 Task: Add an event with the title Second Project Stakeholder Update Meeting, date '2024/04/05', time 8:00 AM to 10:00 AMand add a description: Teams will need to manage their time effectively to complete the scavenger hunt within the given timeframe. This encourages prioritization, decision-making, and efficient allocation of resources to maximize their chances of success., put the event into Orange category . Add location for the event as: Phuket, Thailand, logged in from the account softage.8@softage.netand send the event invitation to softage.6@softage.net and softage.7@softage.net. Set a reminder for the event 84 week before
Action: Mouse moved to (107, 165)
Screenshot: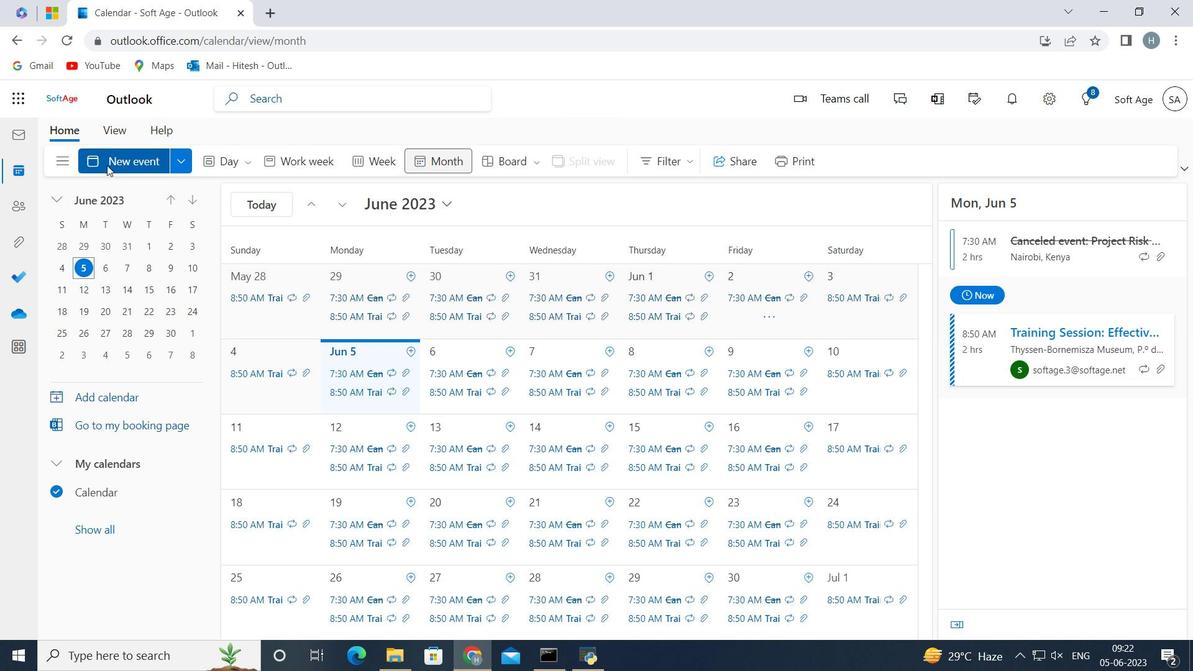 
Action: Mouse pressed left at (107, 165)
Screenshot: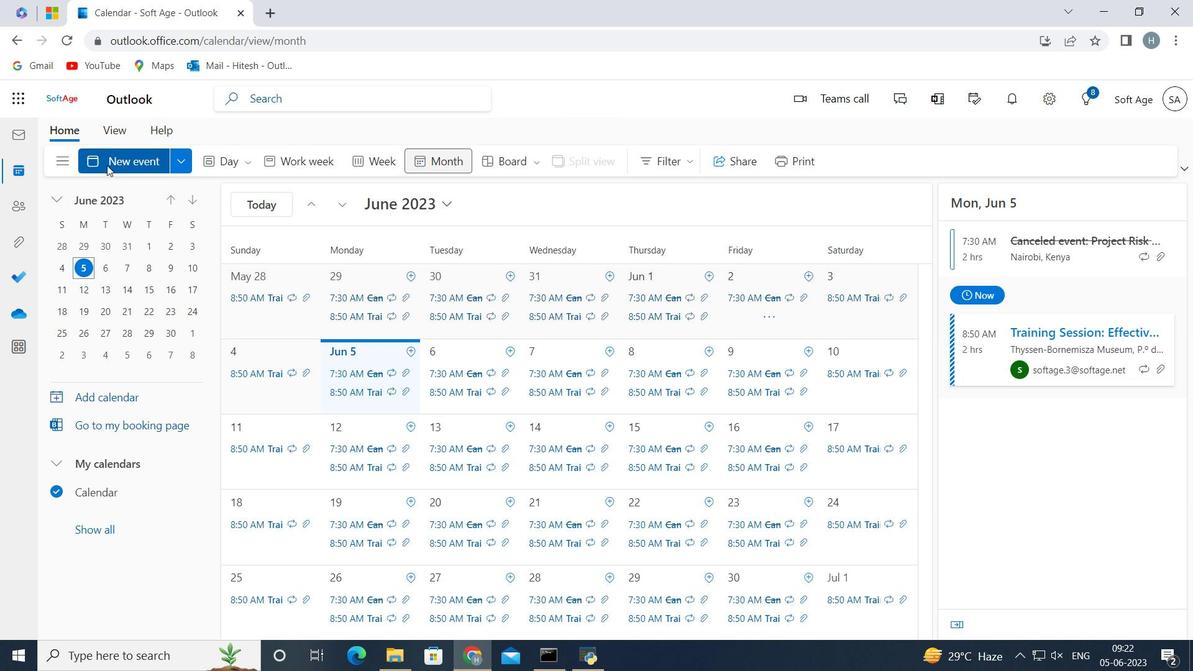
Action: Mouse moved to (277, 261)
Screenshot: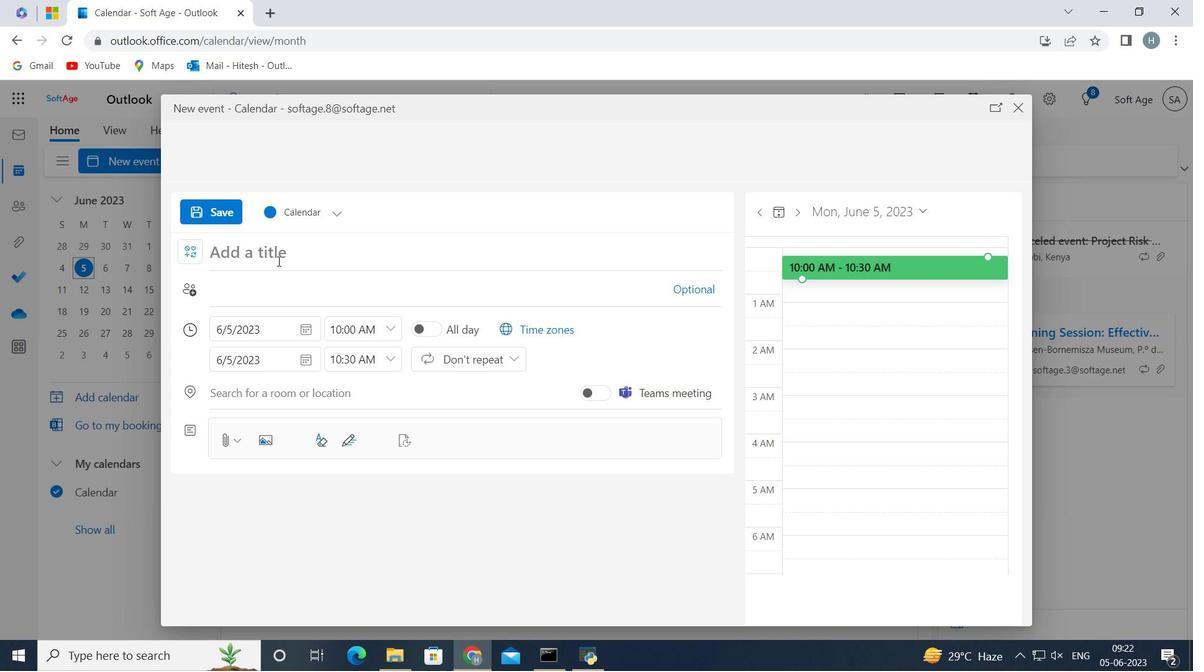 
Action: Mouse pressed left at (277, 261)
Screenshot: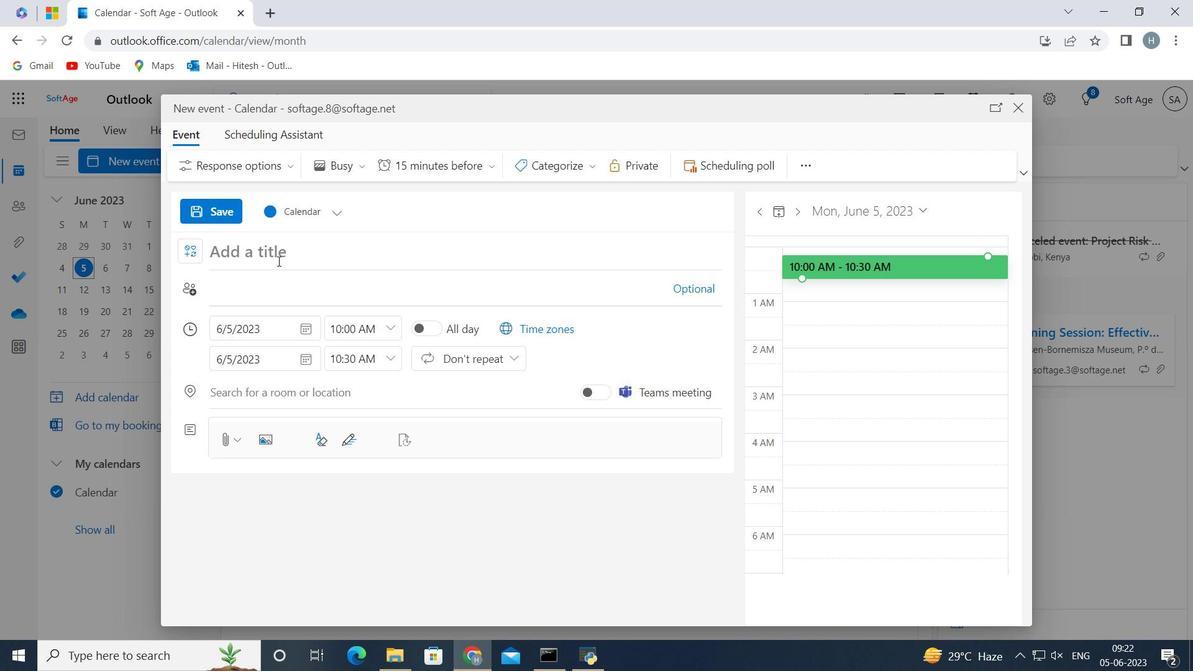 
Action: Key pressed <Key.shift><Key.shift>Second<Key.space><Key.shift>Project<Key.space><Key.shift>Ske<Key.backspace><Key.backspace>takeholder<Key.space><Key.shift>Update<Key.space><Key.shift>Meeting<Key.space>
Screenshot: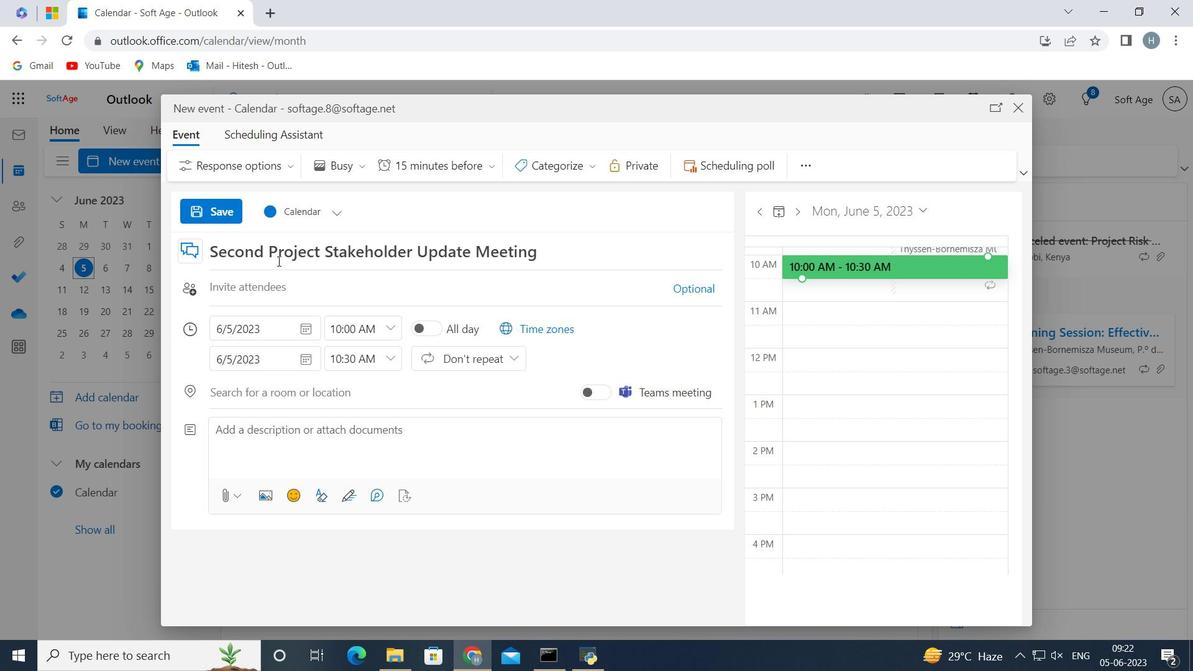 
Action: Mouse moved to (306, 326)
Screenshot: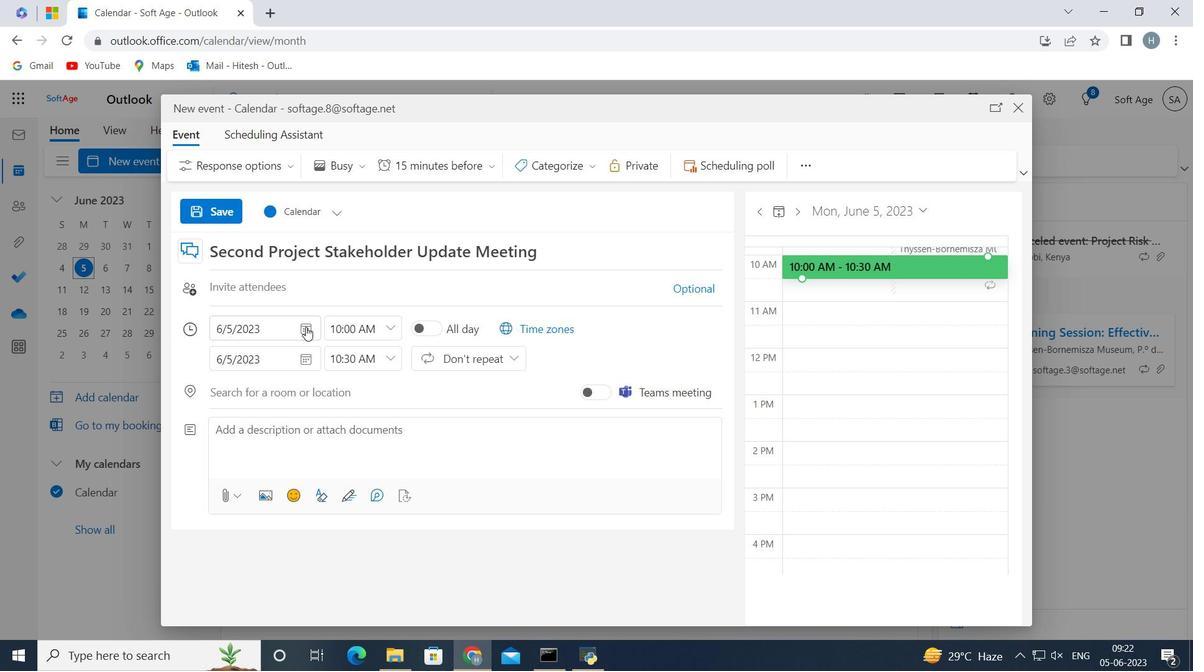 
Action: Mouse pressed left at (306, 326)
Screenshot: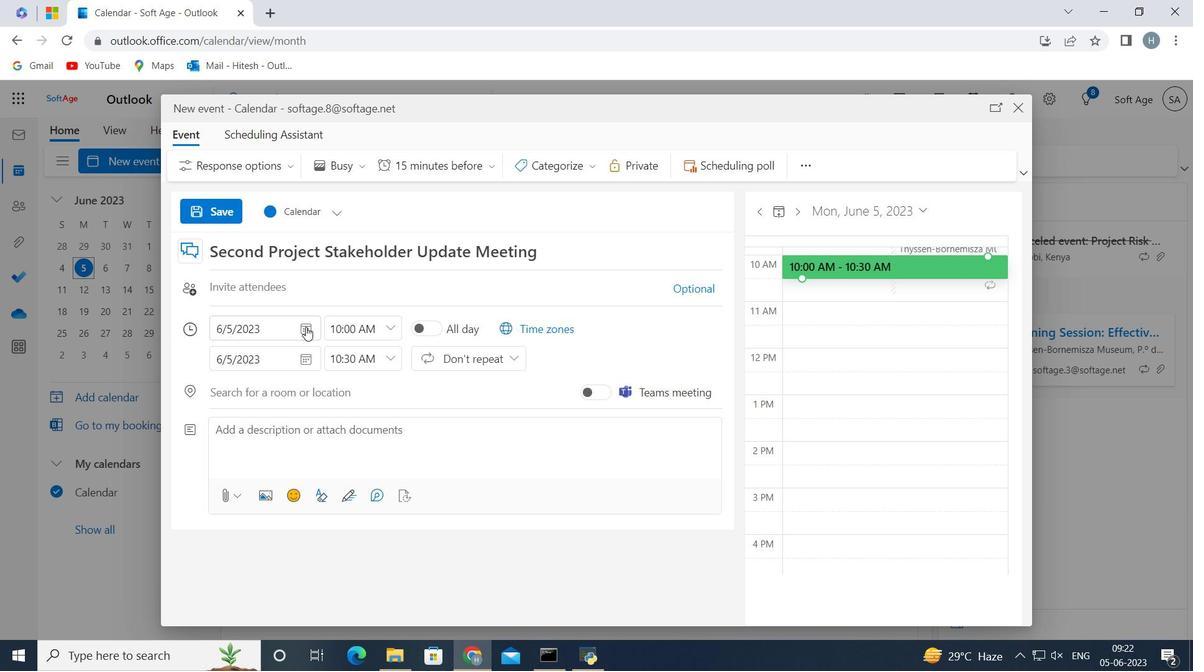 
Action: Mouse moved to (272, 349)
Screenshot: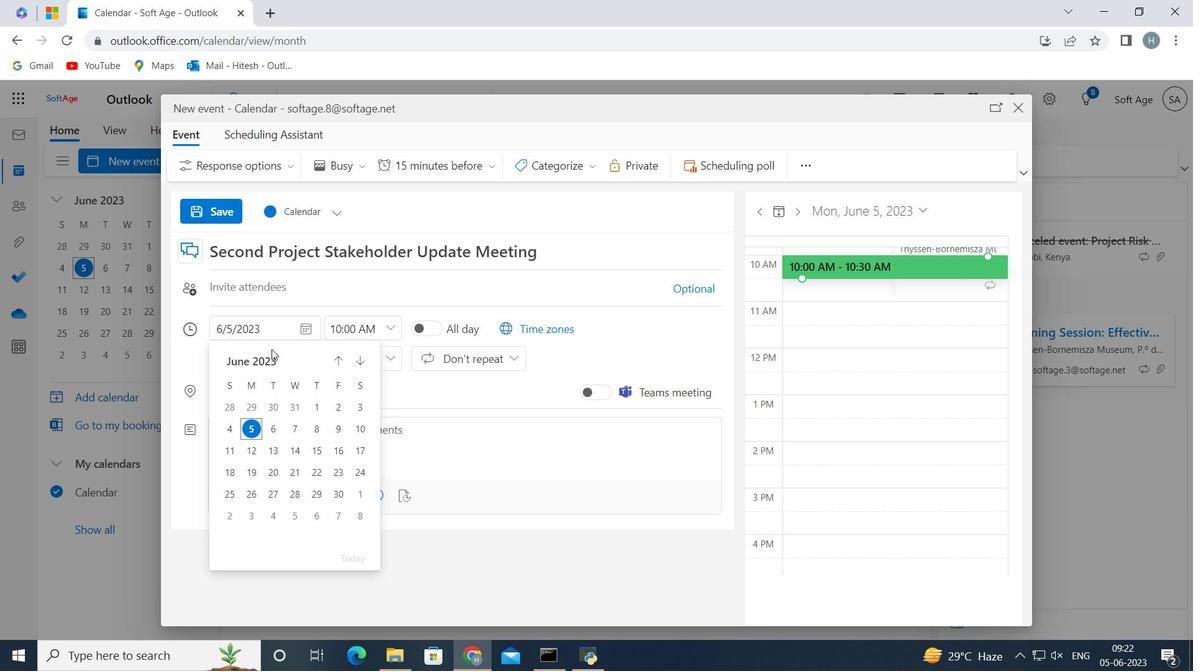 
Action: Mouse pressed left at (272, 349)
Screenshot: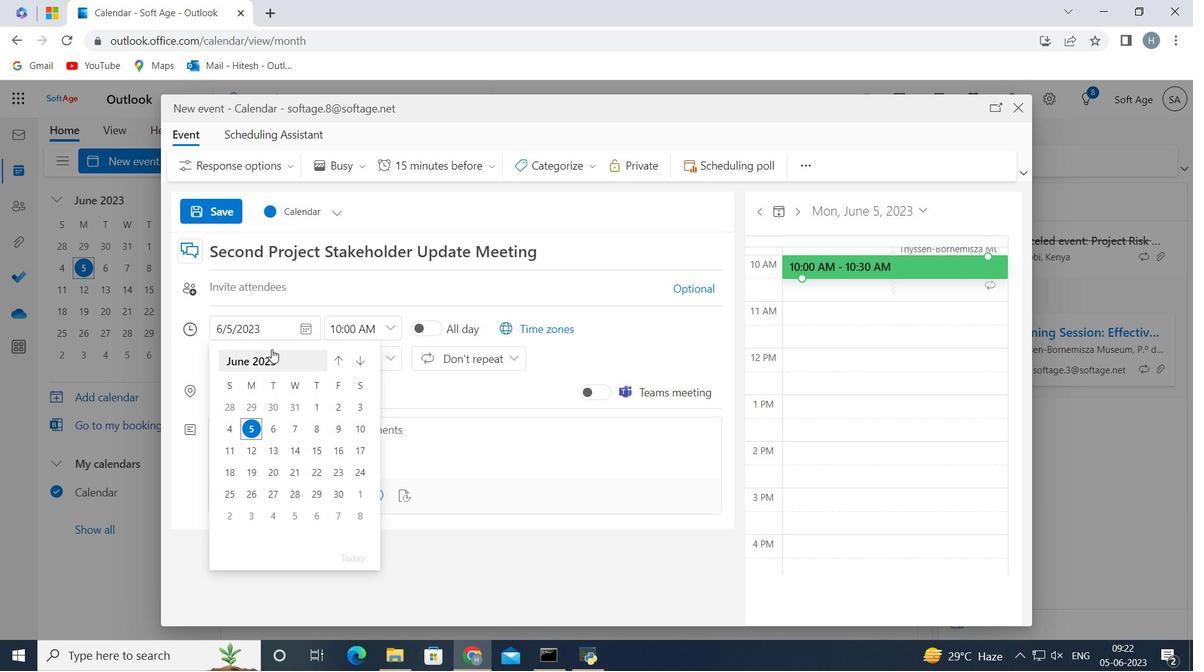 
Action: Mouse moved to (274, 360)
Screenshot: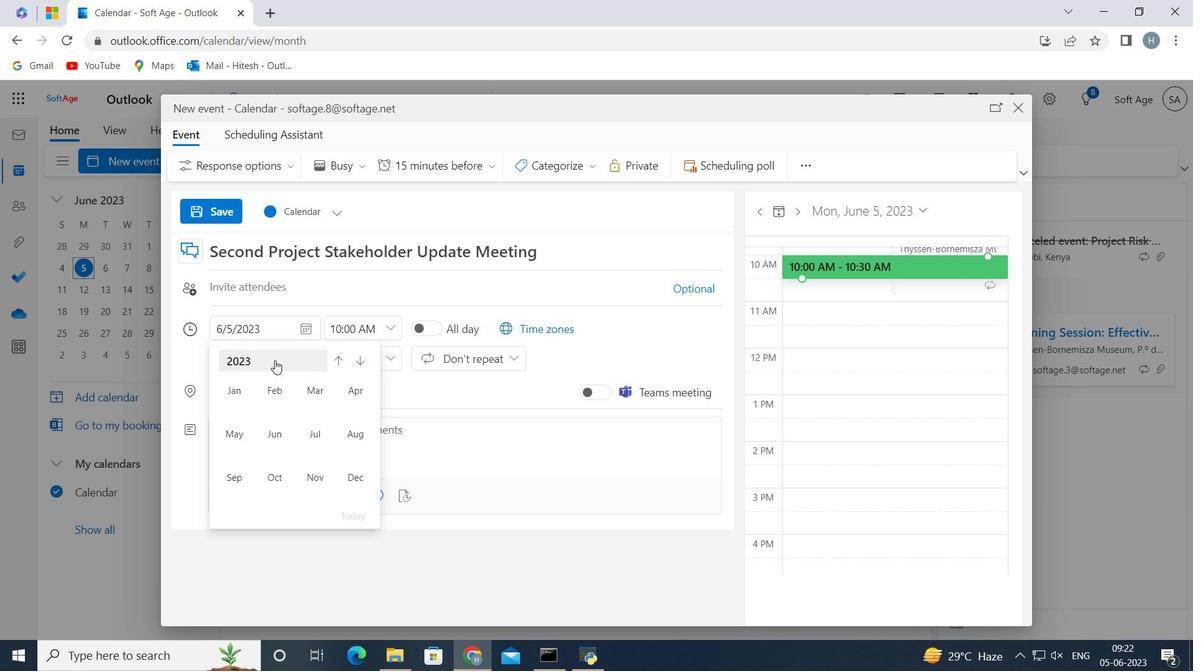 
Action: Mouse pressed left at (274, 360)
Screenshot: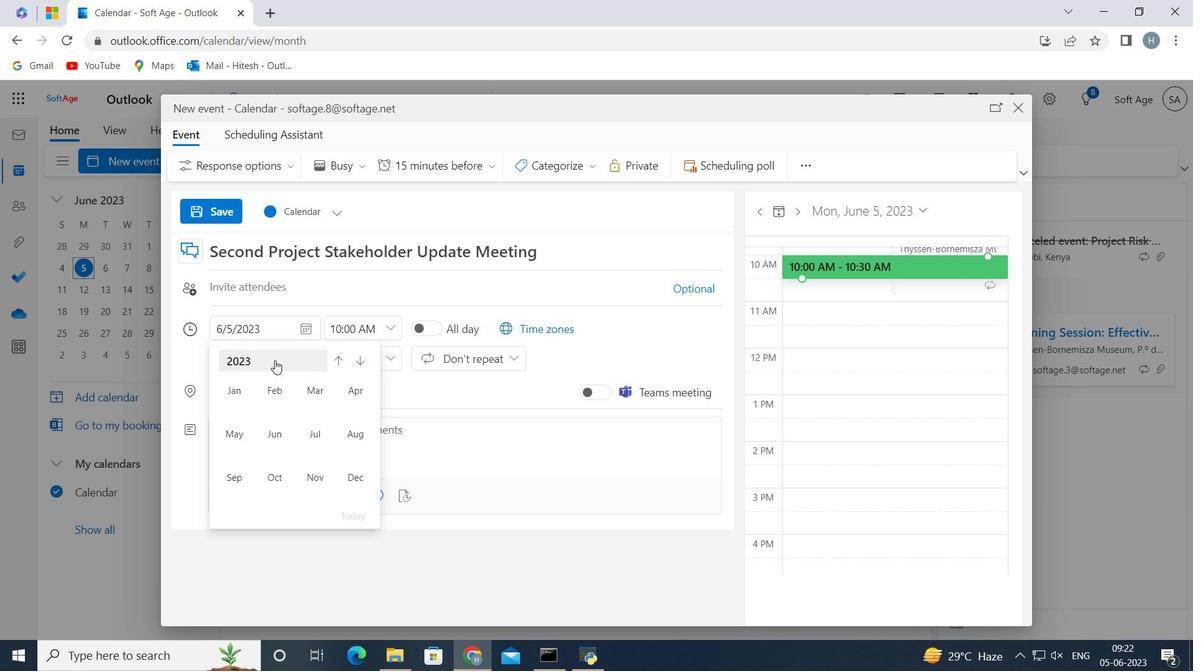 
Action: Mouse moved to (234, 431)
Screenshot: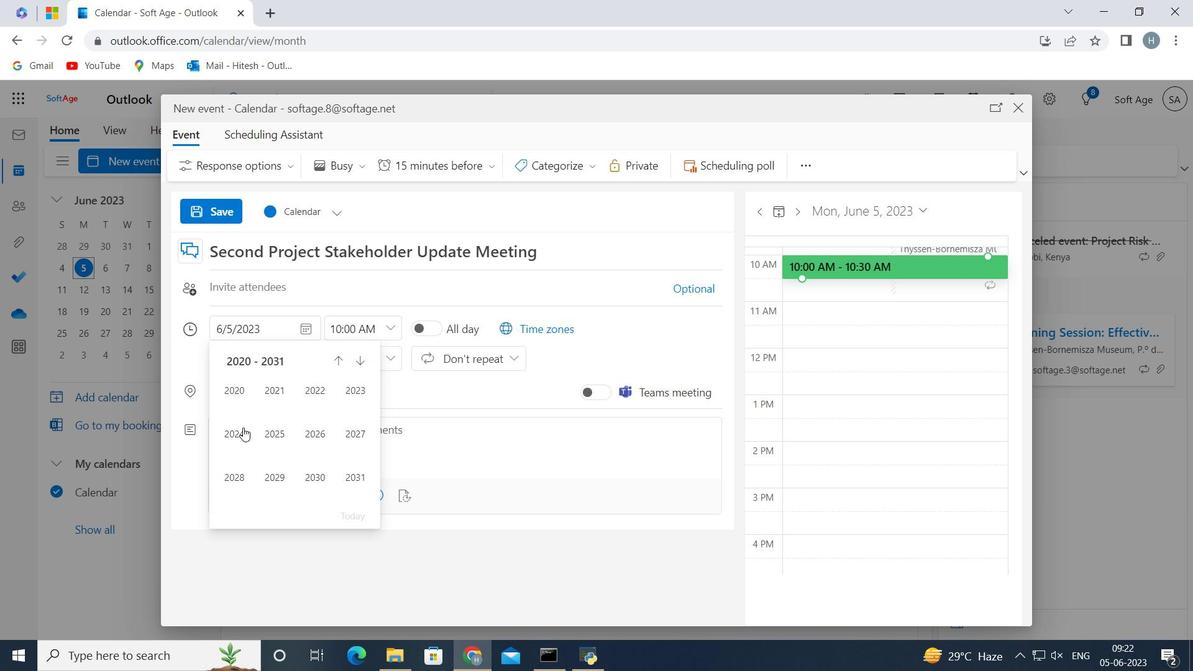 
Action: Mouse pressed left at (234, 431)
Screenshot: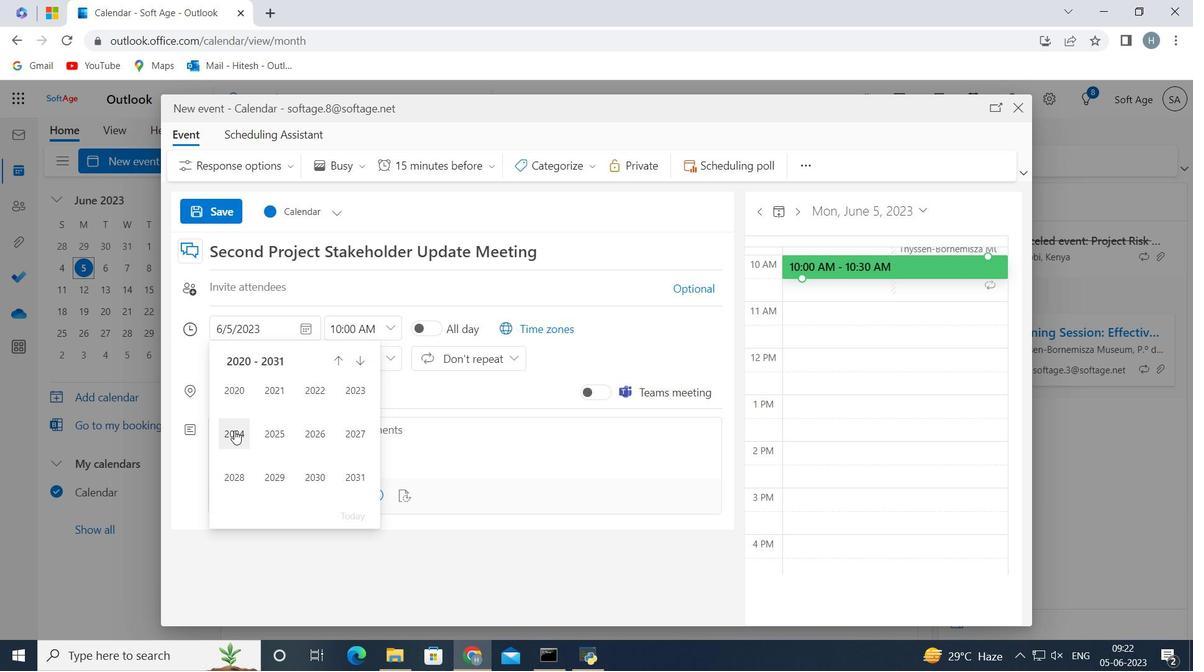 
Action: Mouse moved to (358, 393)
Screenshot: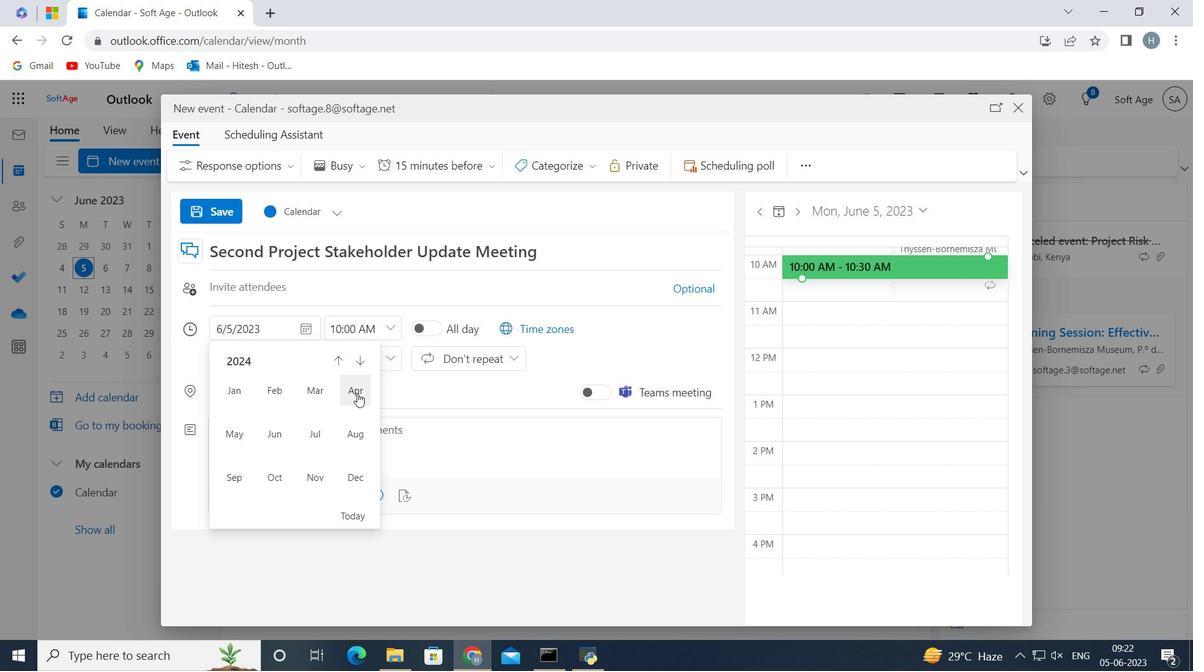 
Action: Mouse pressed left at (358, 393)
Screenshot: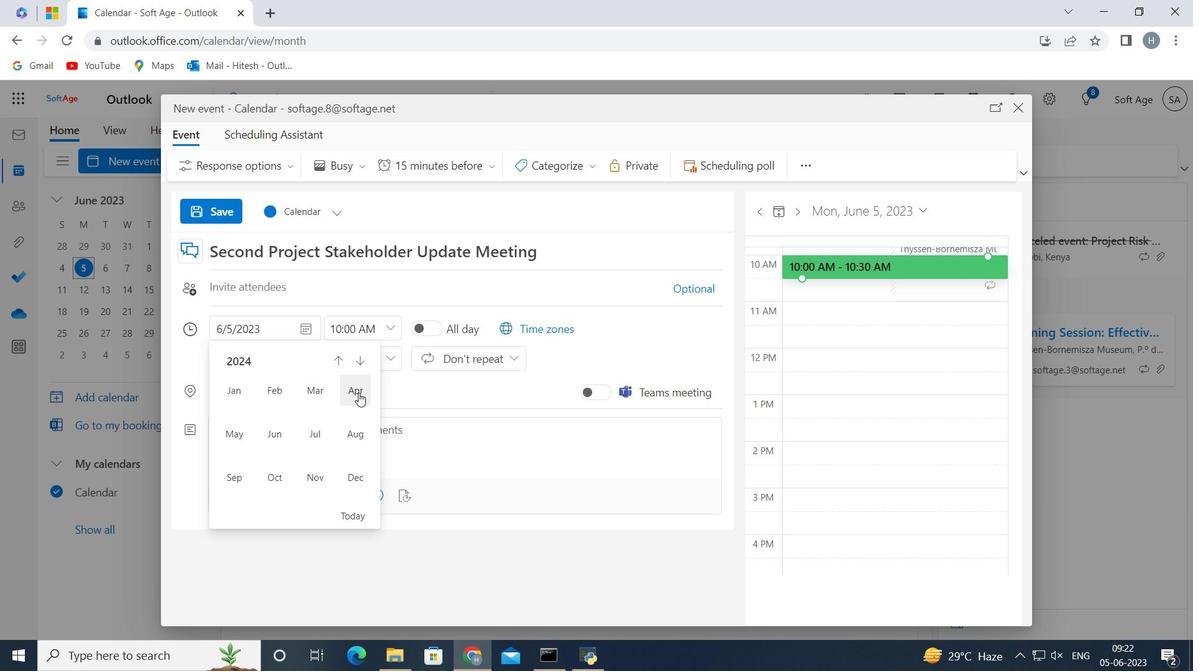 
Action: Mouse moved to (334, 411)
Screenshot: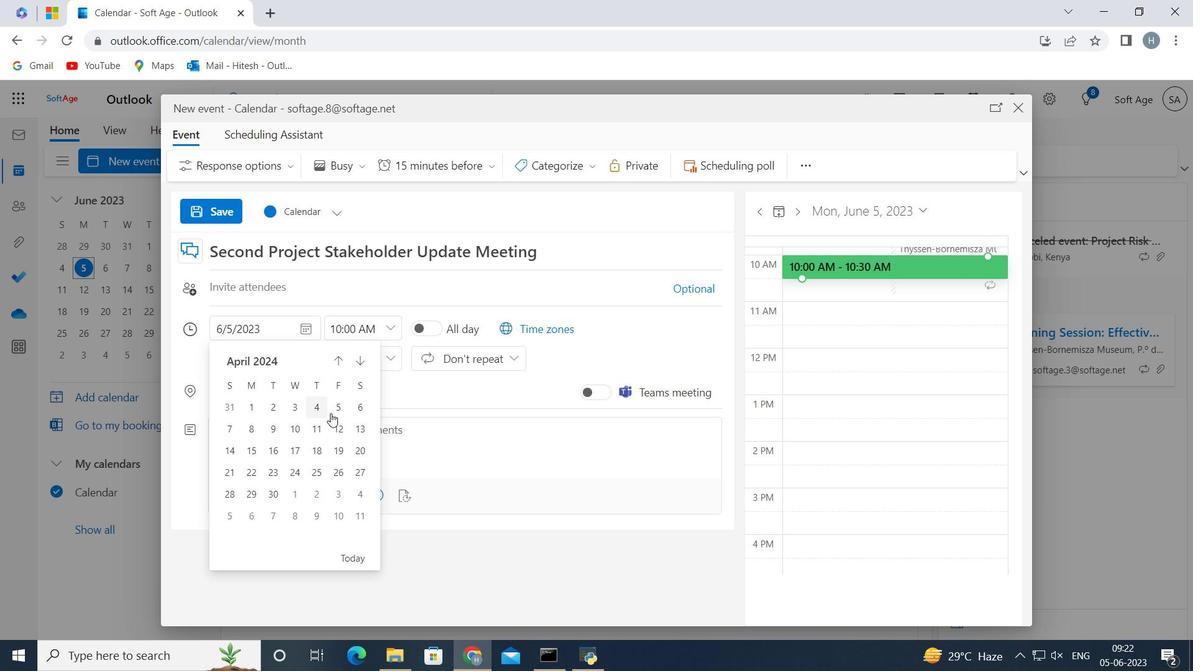 
Action: Mouse pressed left at (334, 411)
Screenshot: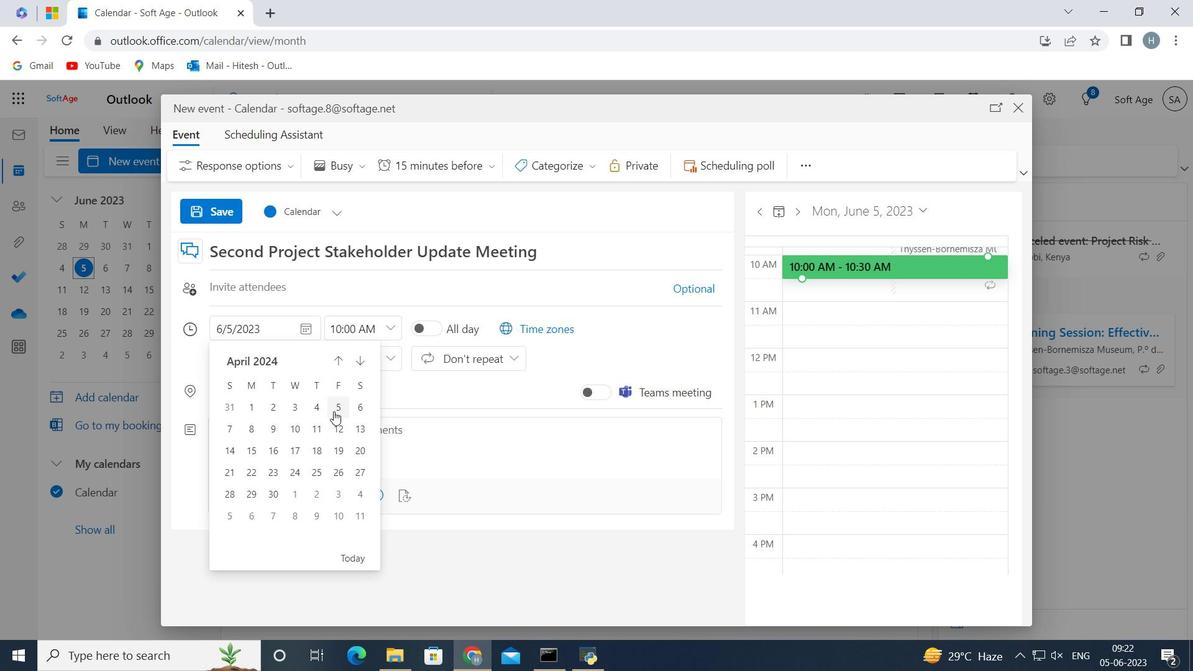 
Action: Mouse moved to (398, 329)
Screenshot: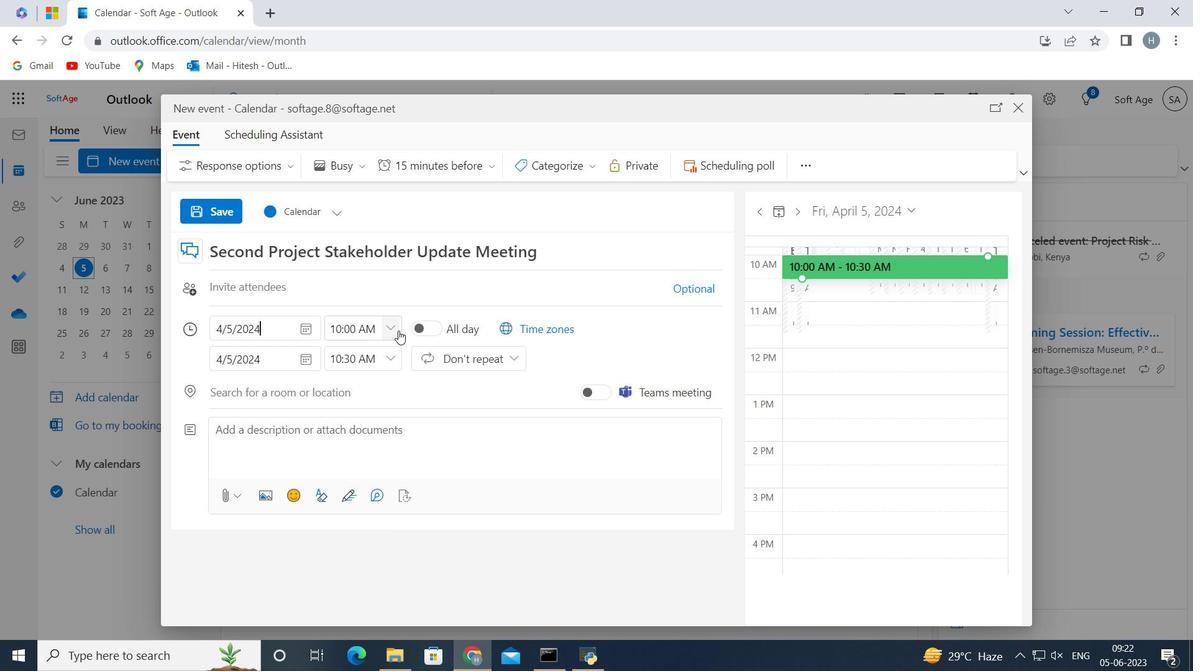 
Action: Mouse pressed left at (398, 329)
Screenshot: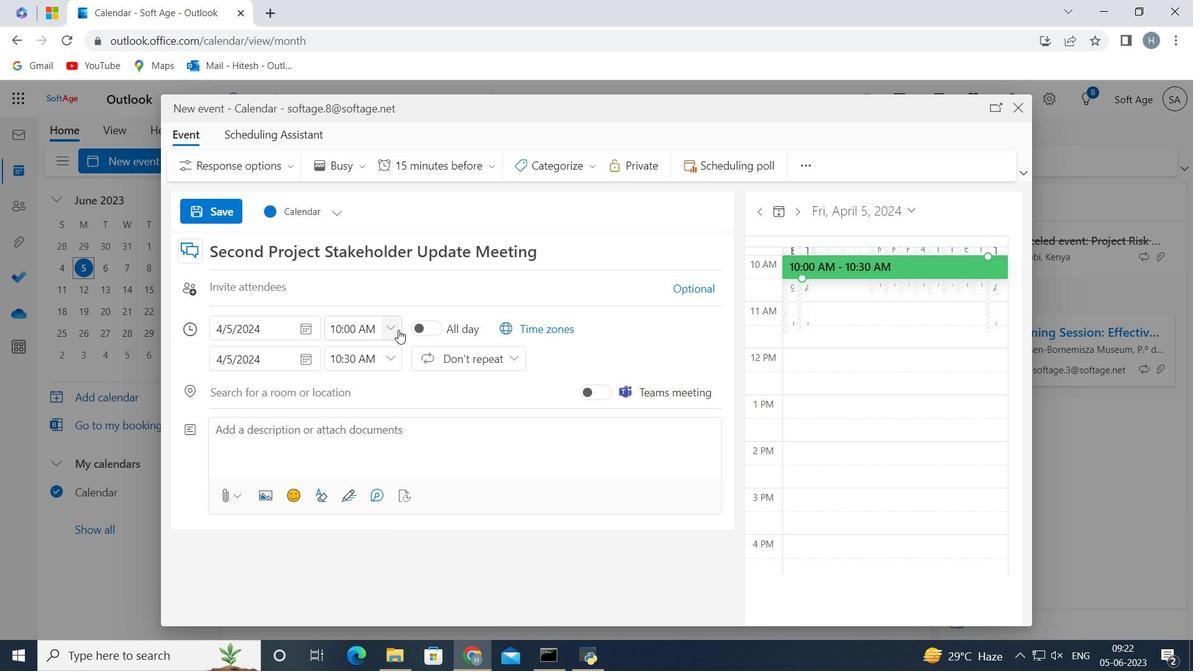 
Action: Mouse moved to (362, 381)
Screenshot: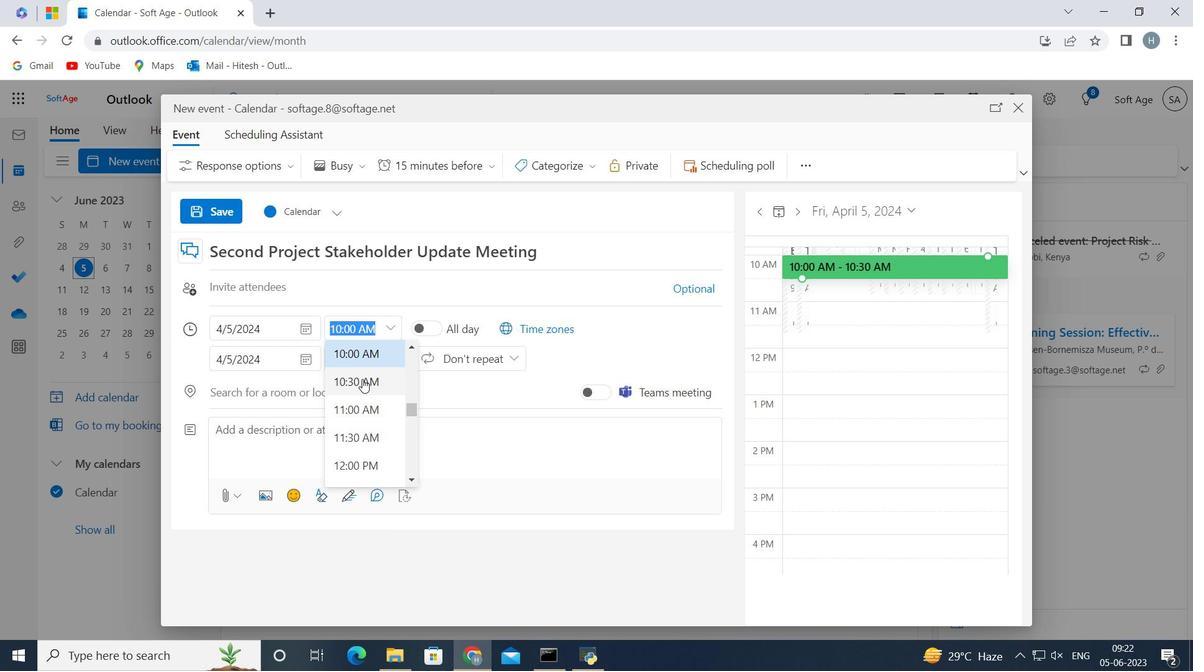 
Action: Mouse scrolled (362, 382) with delta (0, 0)
Screenshot: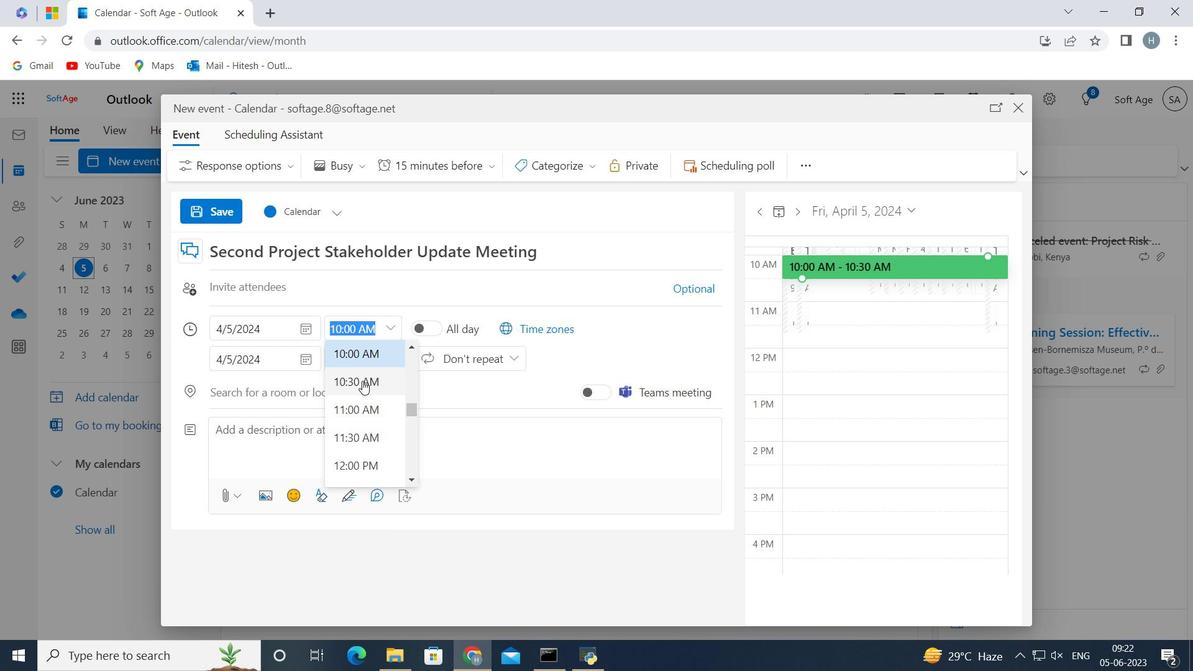 
Action: Mouse scrolled (362, 382) with delta (0, 0)
Screenshot: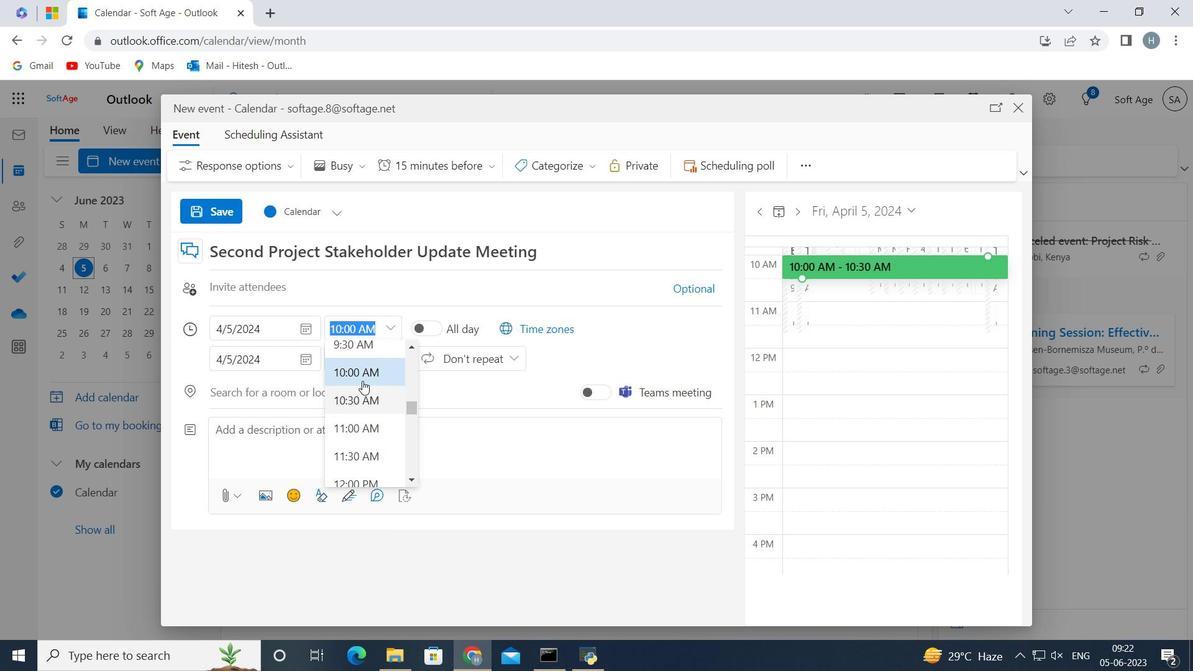 
Action: Mouse scrolled (362, 382) with delta (0, 0)
Screenshot: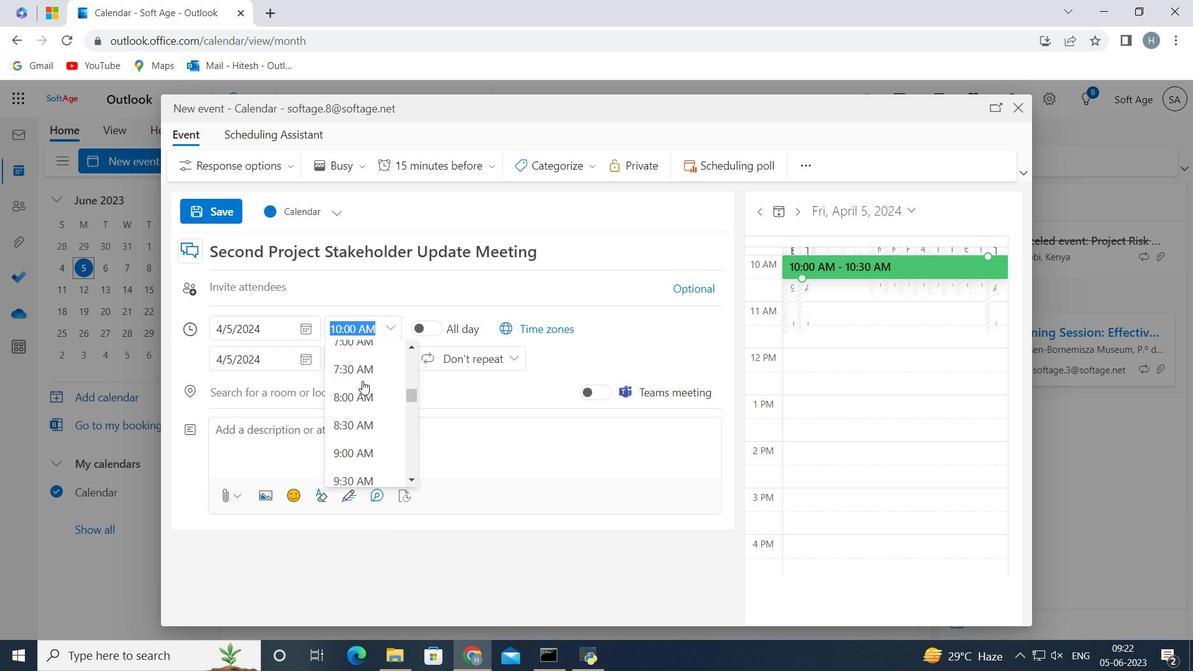 
Action: Mouse scrolled (362, 382) with delta (0, 0)
Screenshot: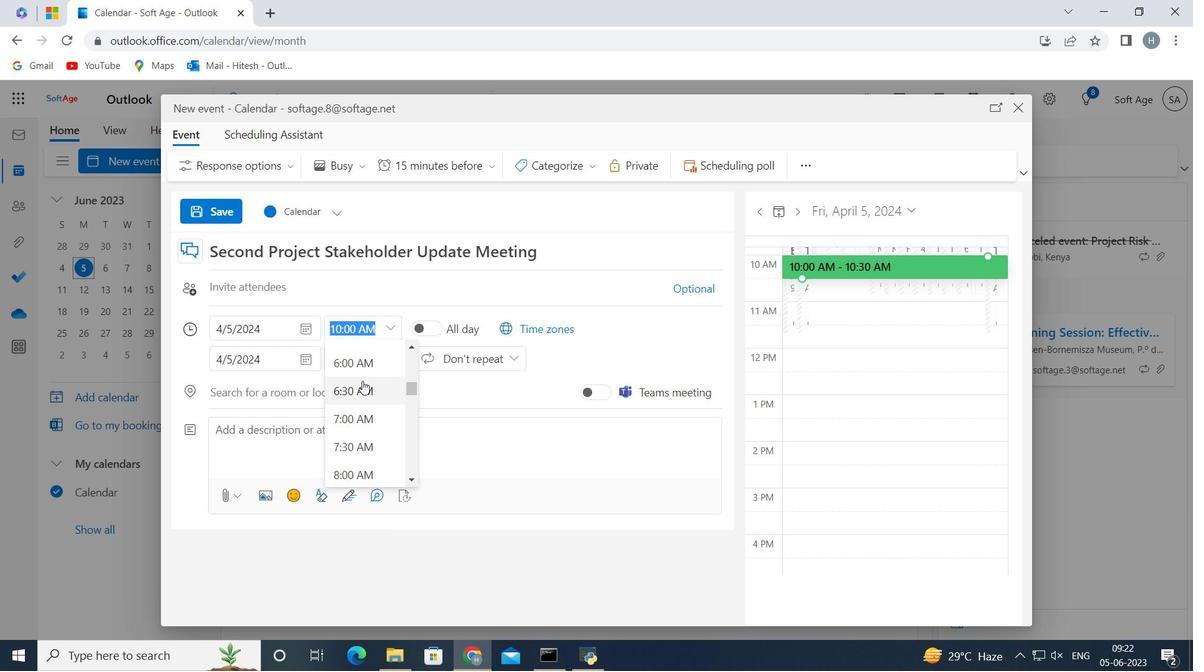 
Action: Mouse scrolled (362, 380) with delta (0, 0)
Screenshot: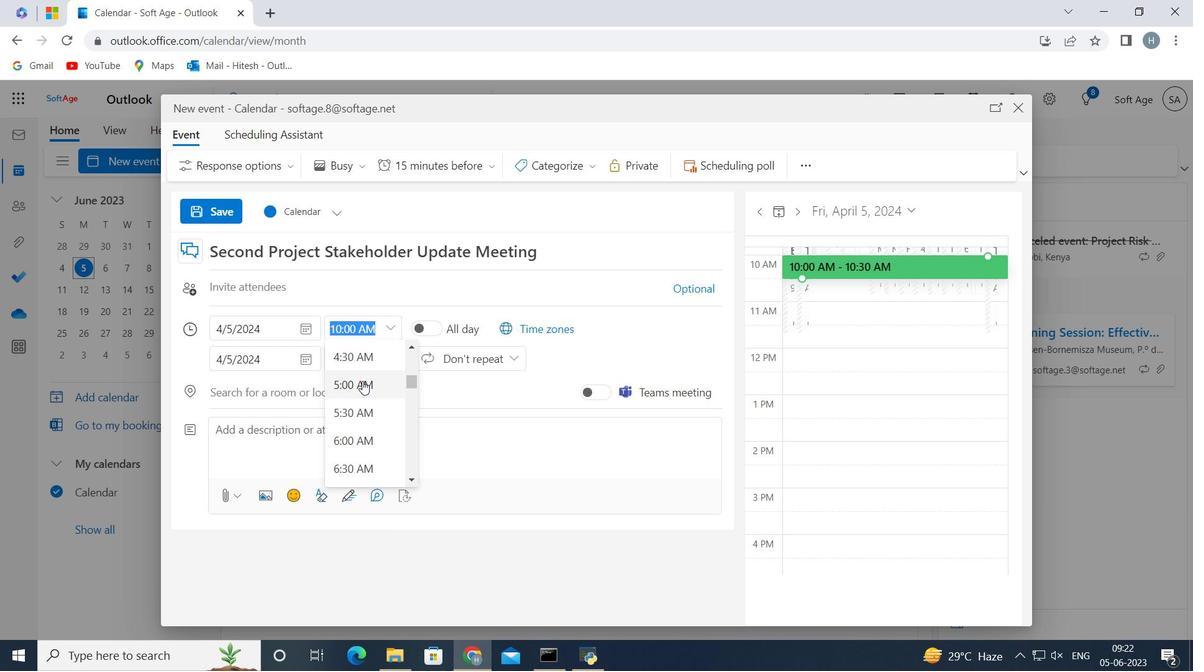 
Action: Mouse scrolled (362, 380) with delta (0, 0)
Screenshot: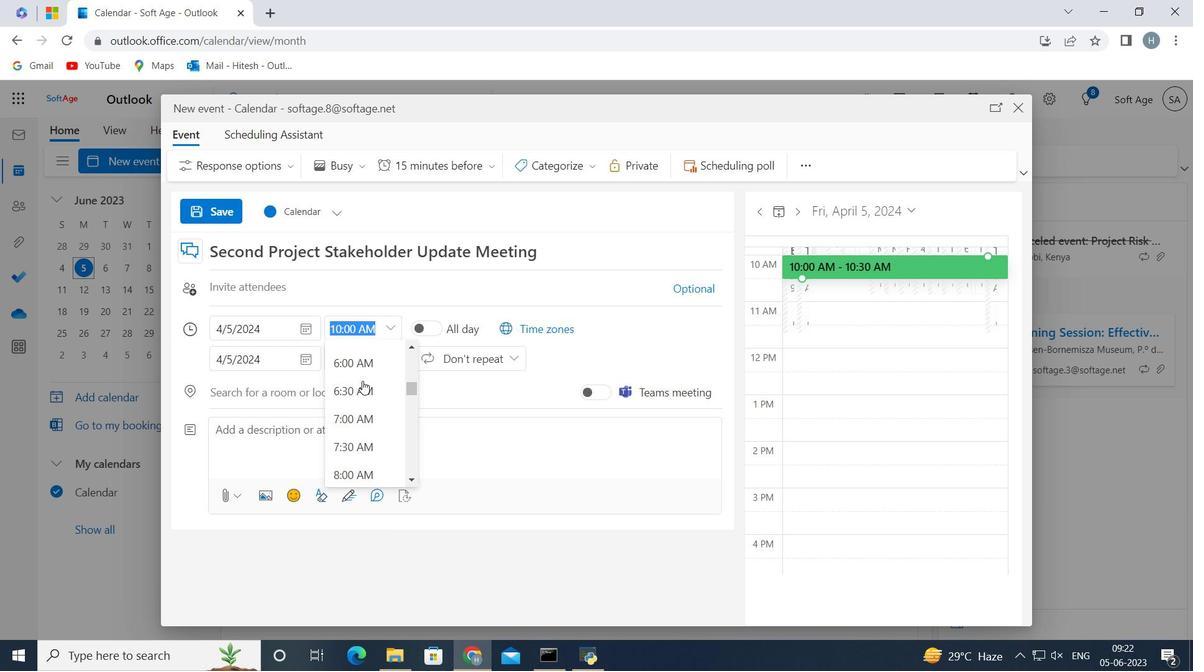 
Action: Mouse moved to (348, 394)
Screenshot: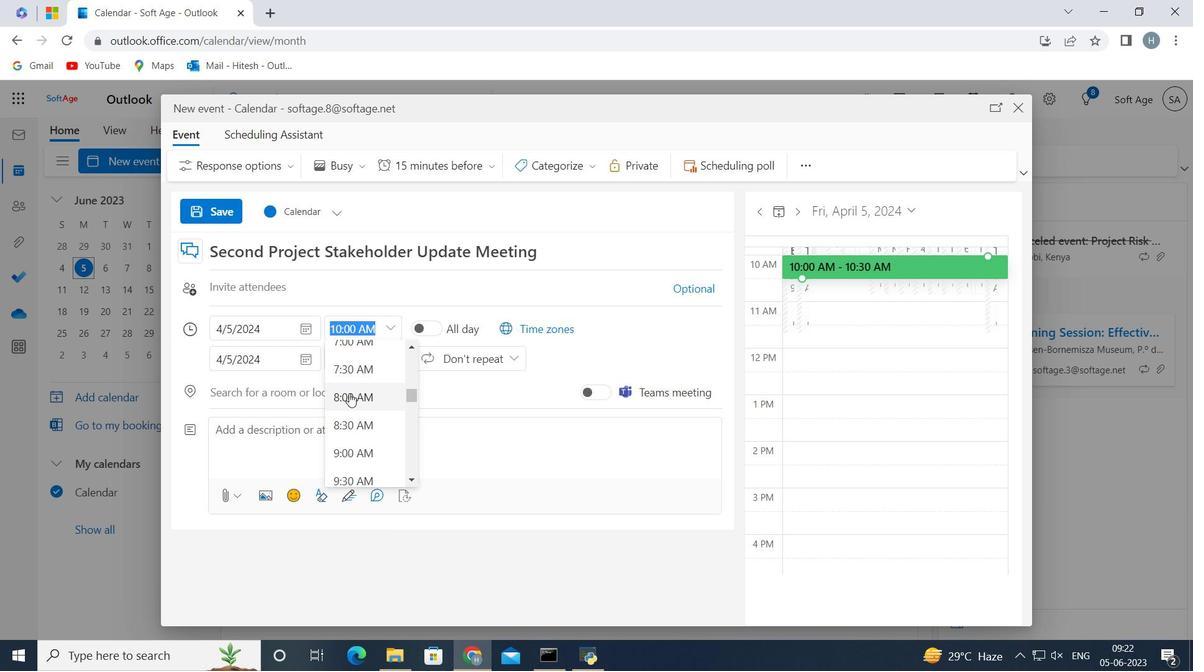 
Action: Mouse pressed left at (348, 394)
Screenshot: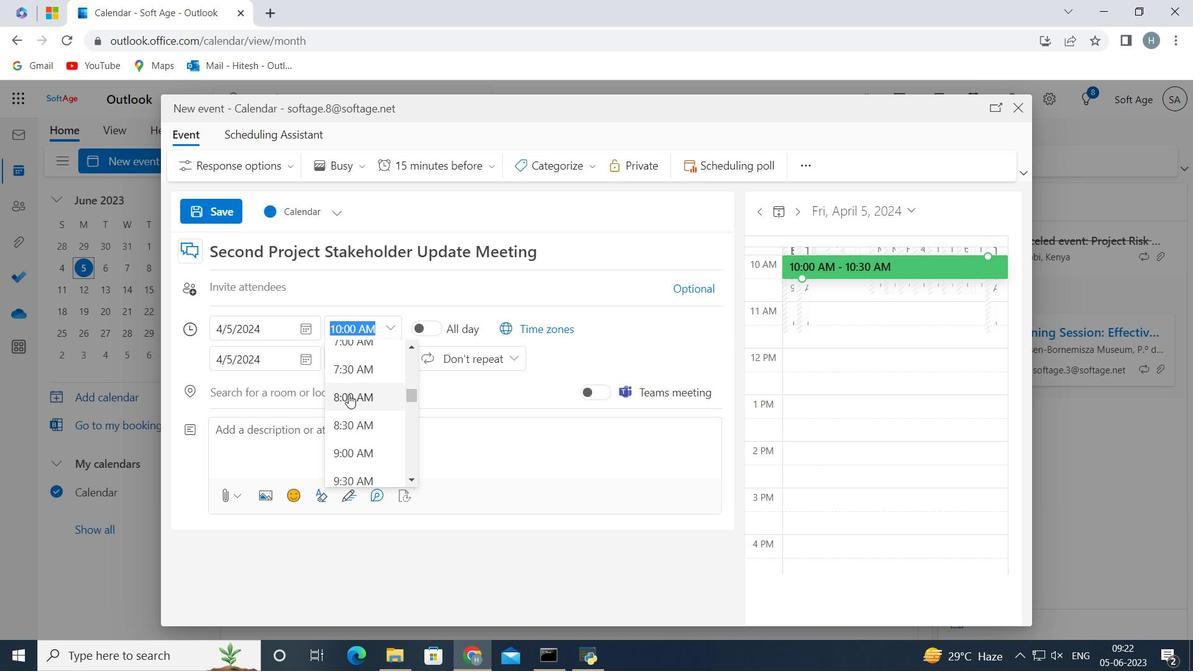 
Action: Mouse moved to (396, 367)
Screenshot: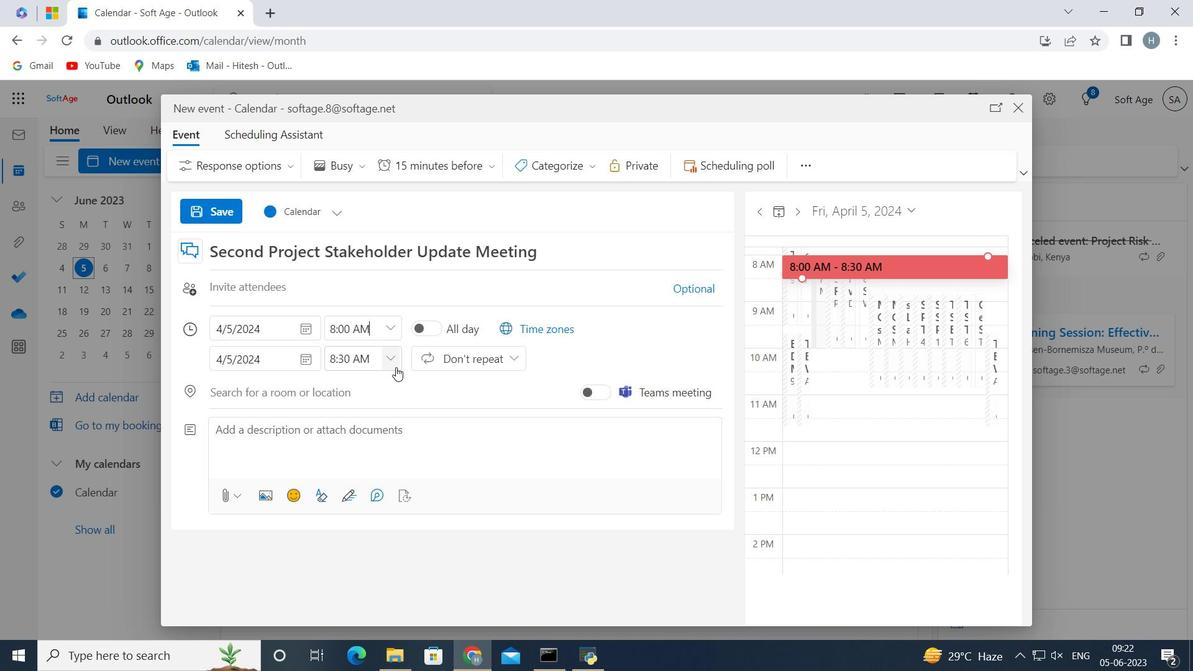 
Action: Mouse pressed left at (396, 367)
Screenshot: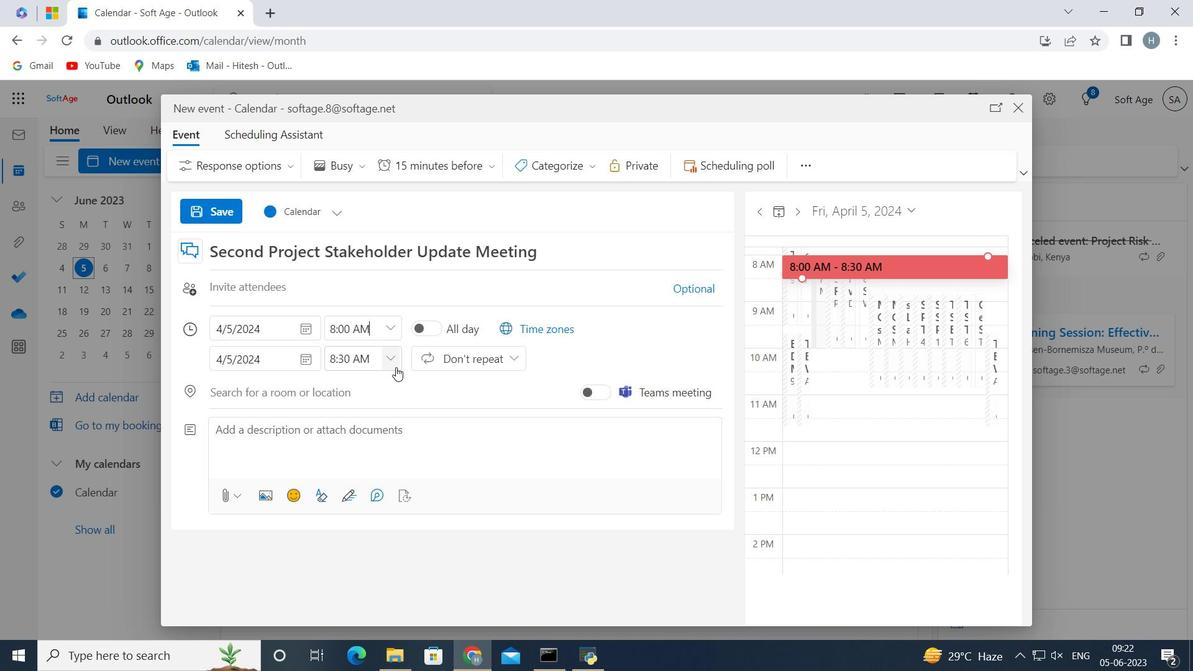 
Action: Mouse moved to (387, 463)
Screenshot: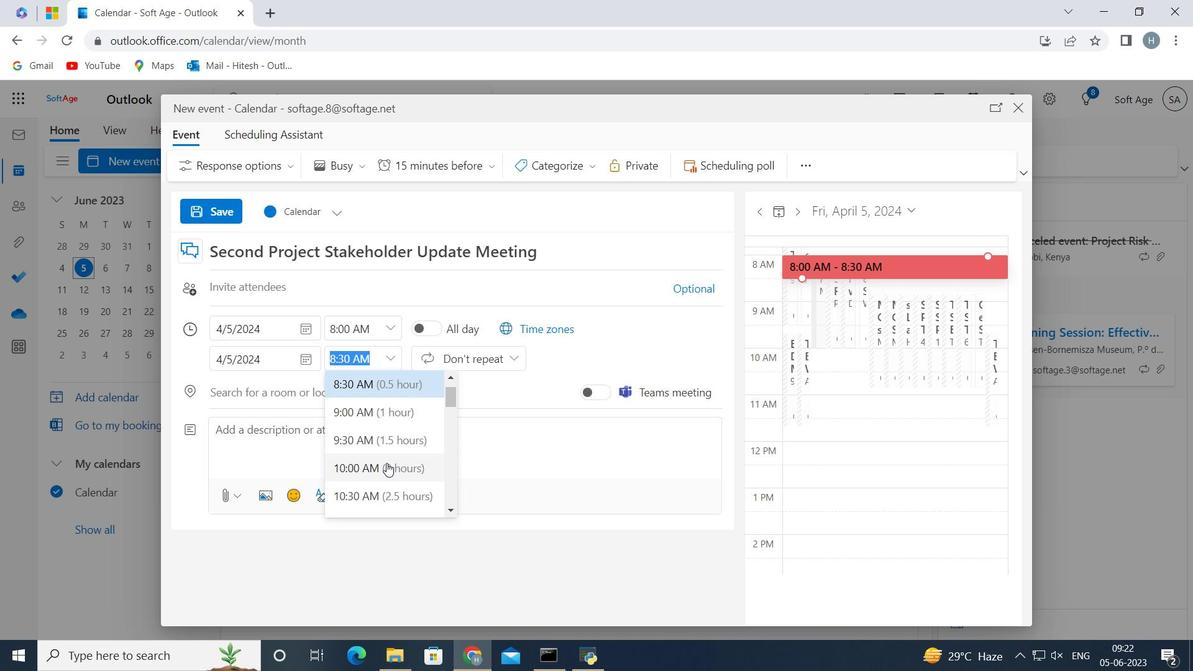 
Action: Mouse pressed left at (387, 463)
Screenshot: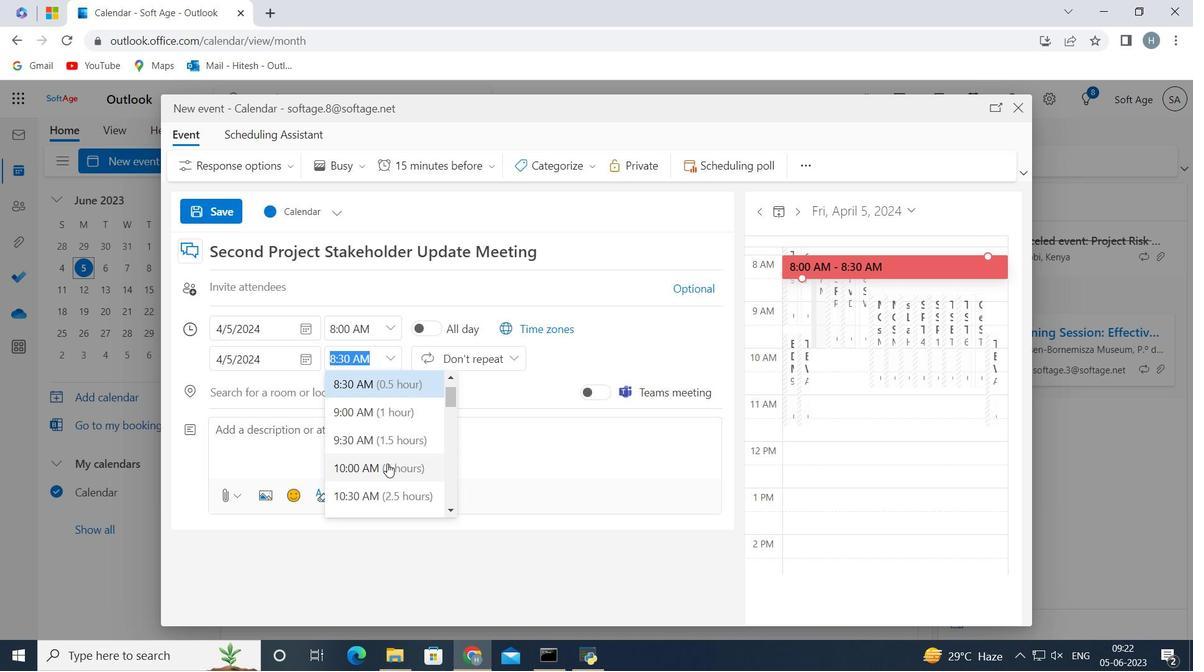 
Action: Mouse moved to (397, 439)
Screenshot: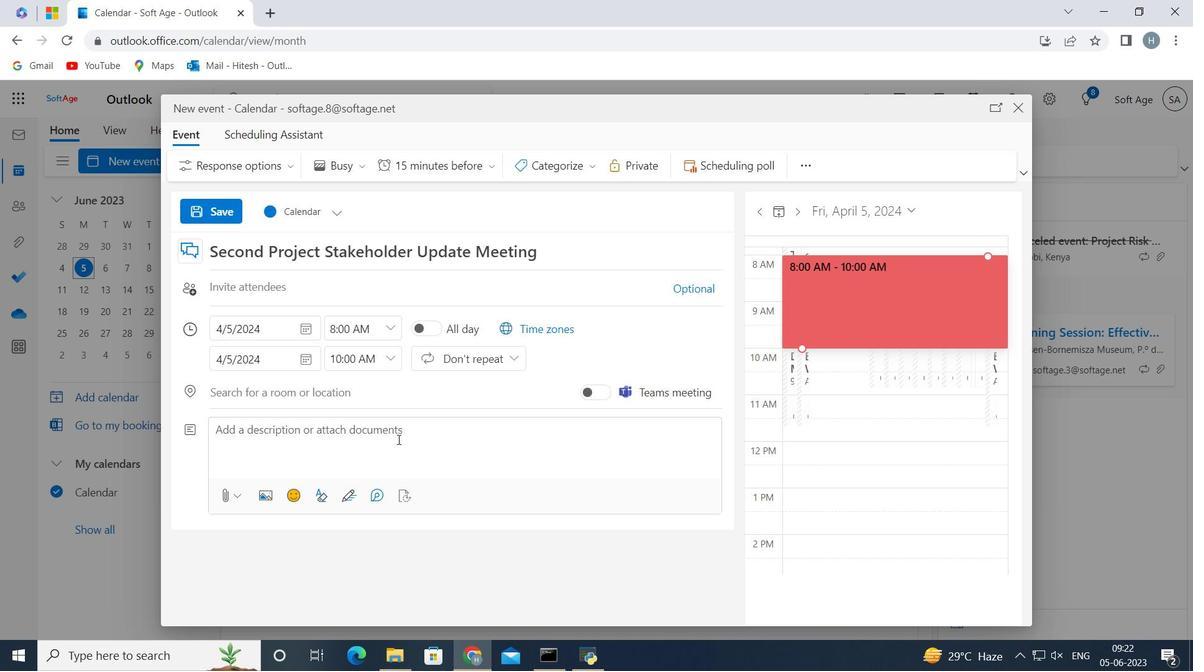 
Action: Mouse pressed left at (397, 439)
Screenshot: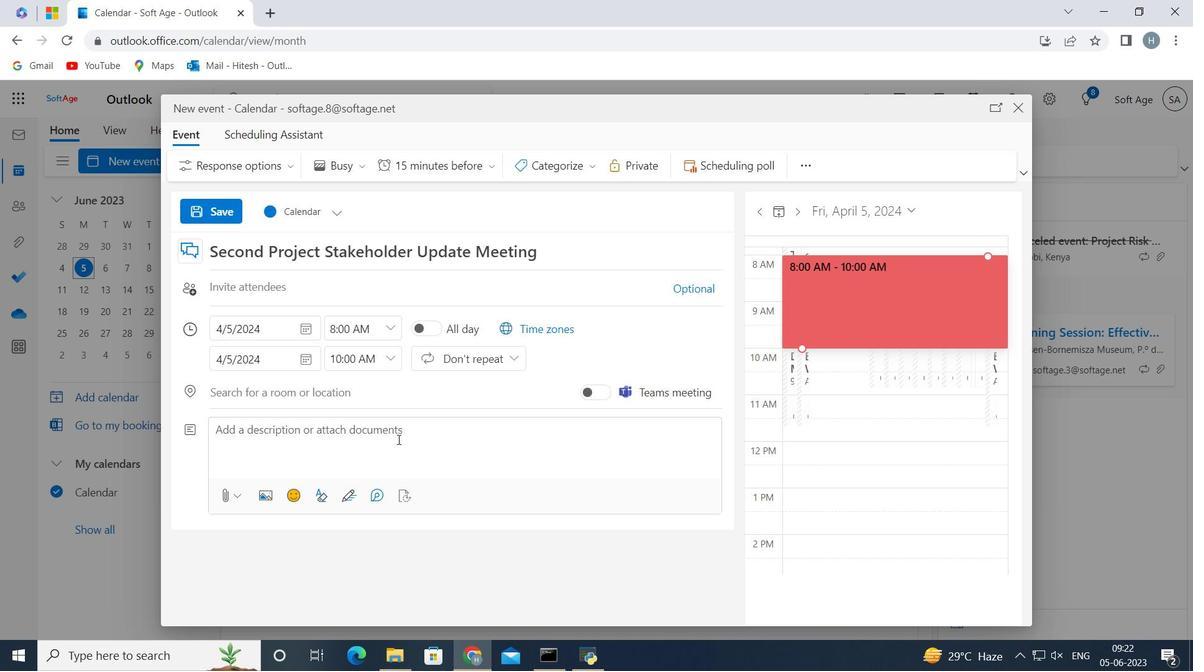 
Action: Key pressed <Key.shift>Teams<Key.space>will<Key.space>need<Key.space>to<Key.space>manage<Key.space>their<Key.space>time<Key.space>effectively<Key.space>to<Key.space>complete<Key.space>the<Key.space>scavenger<Key.space>hunt<Key.space>within<Key.space>the<Key.space>given<Key.space>timeframe.<Key.space><Key.shift>This<Key.space>encourages<Key.space>prioritization,<Key.space>decision-making,<Key.space>and<Key.space>efficient<Key.space>allocation<Key.space>of<Key.space>resources<Key.space>to<Key.space>maximize<Key.space>their<Key.space>chances<Key.space>of<Key.space>success.<Key.space>
Screenshot: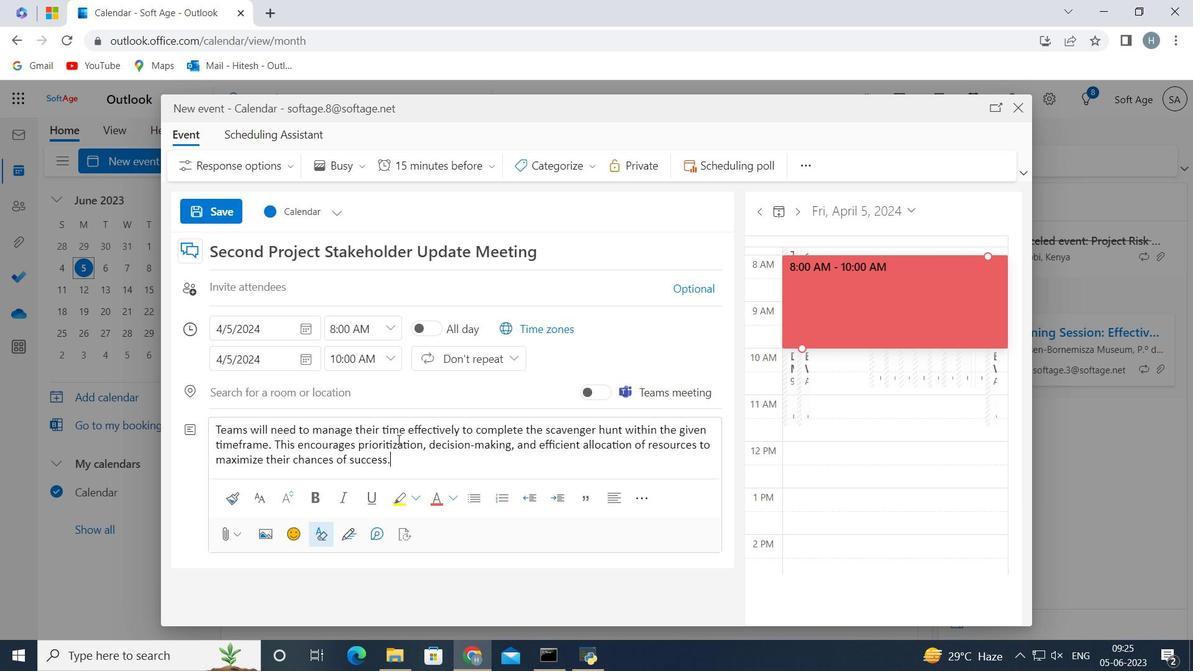 
Action: Mouse moved to (591, 169)
Screenshot: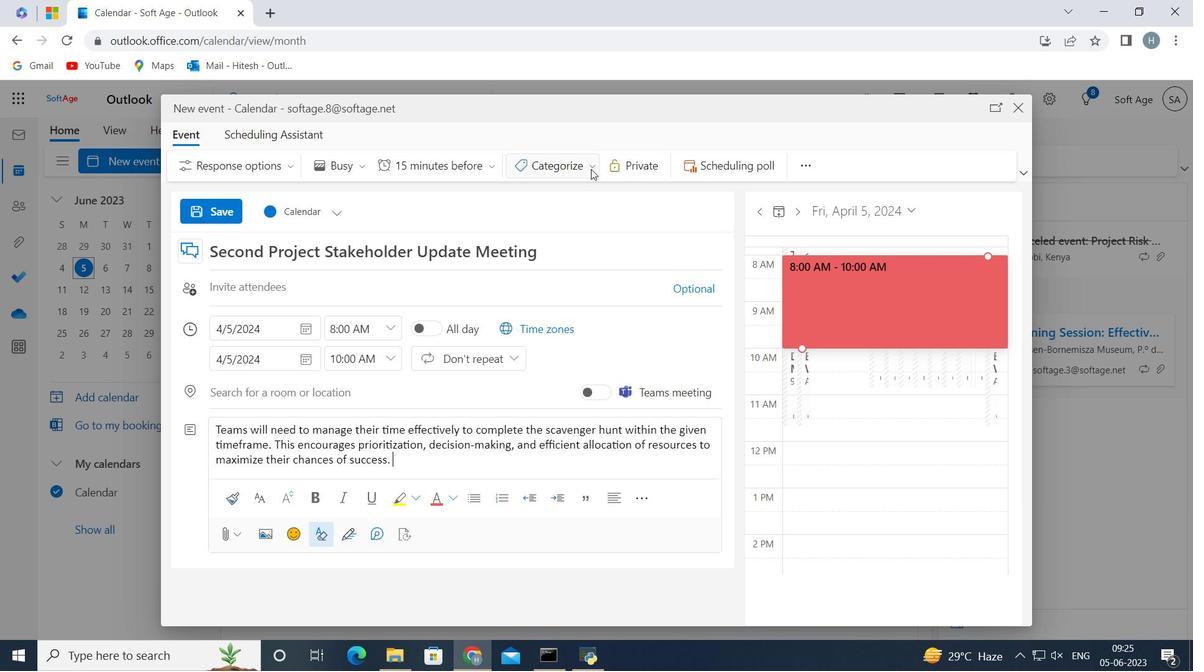 
Action: Mouse pressed left at (591, 169)
Screenshot: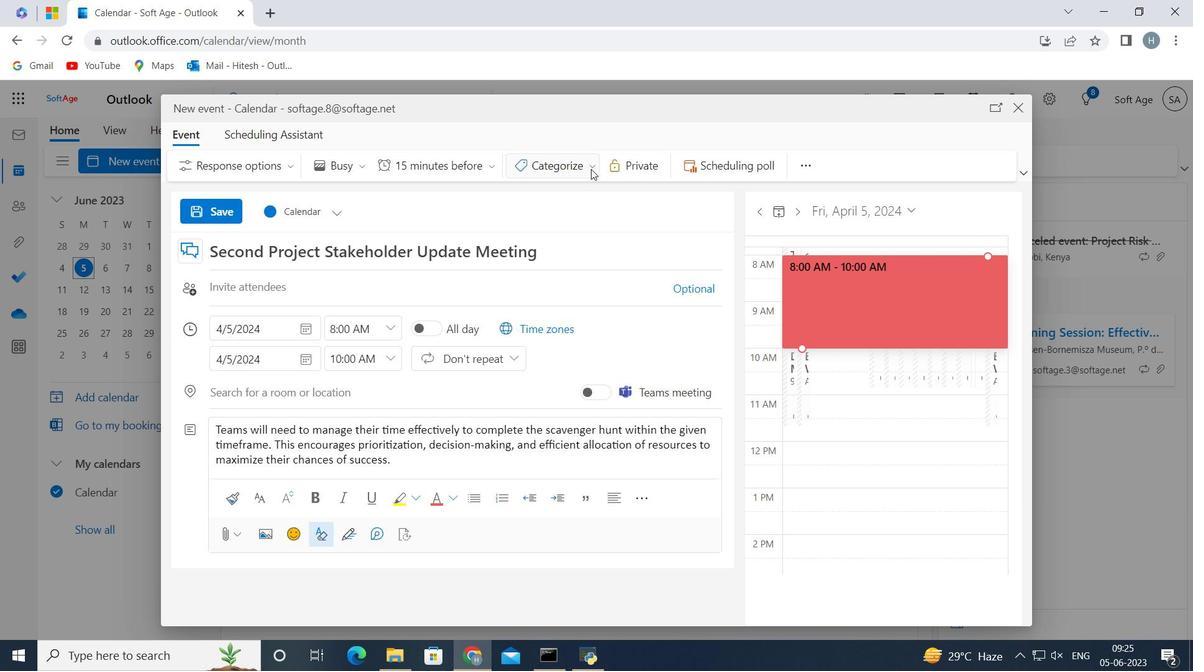 
Action: Mouse moved to (587, 249)
Screenshot: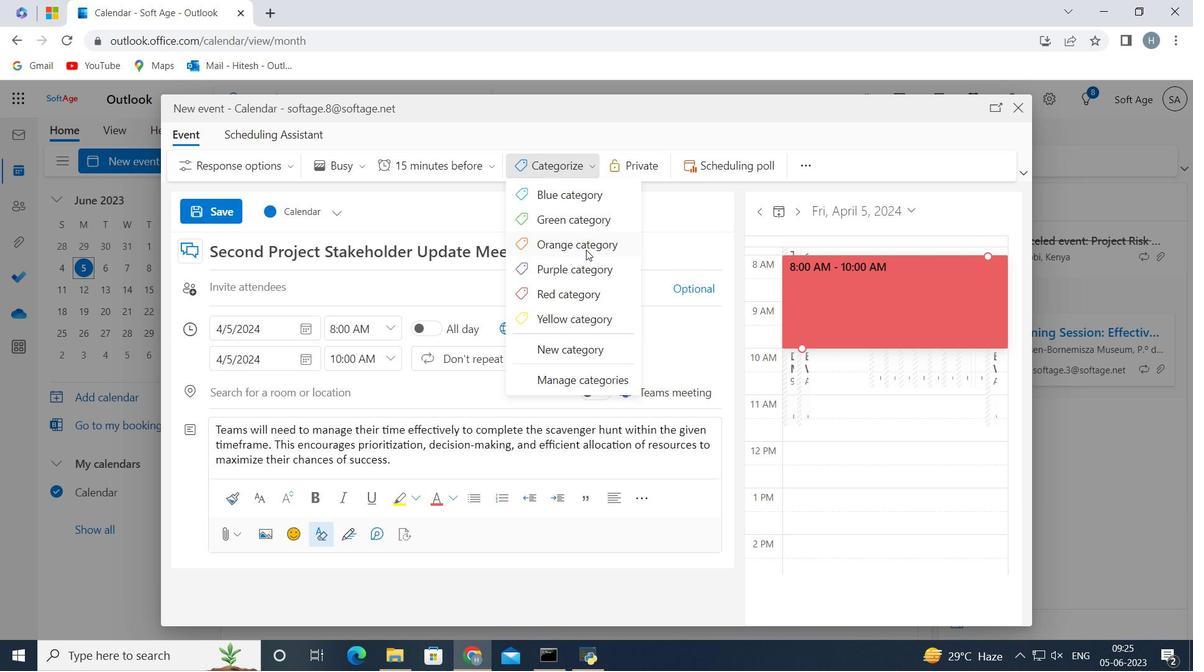 
Action: Mouse pressed left at (587, 249)
Screenshot: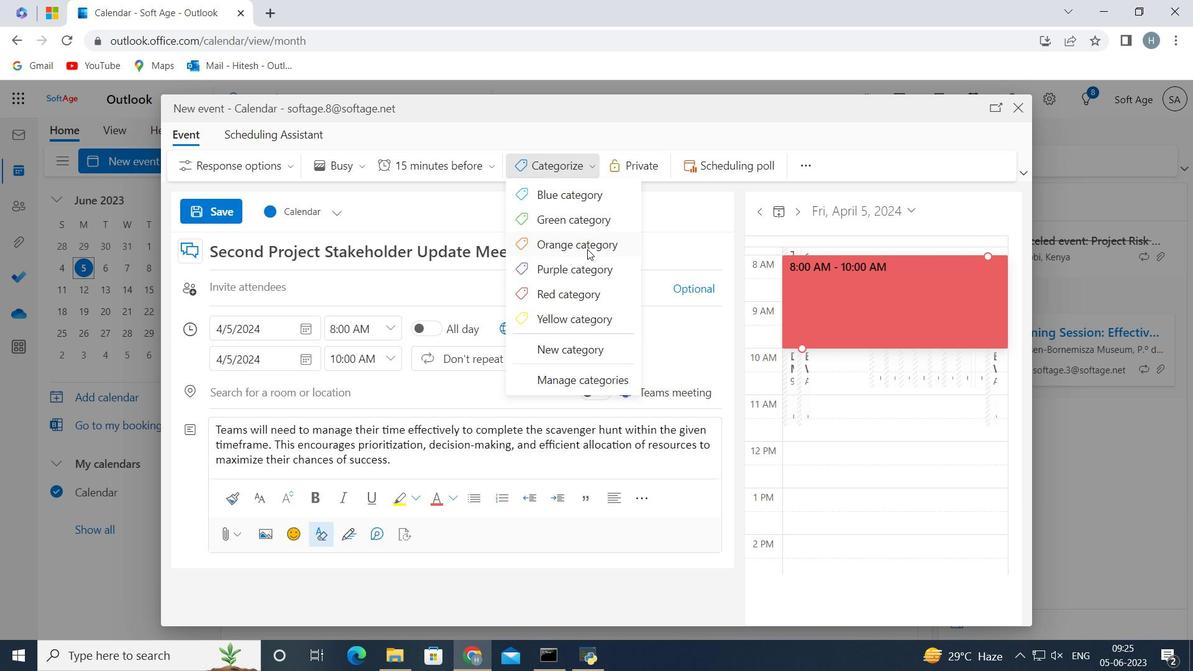 
Action: Mouse moved to (320, 385)
Screenshot: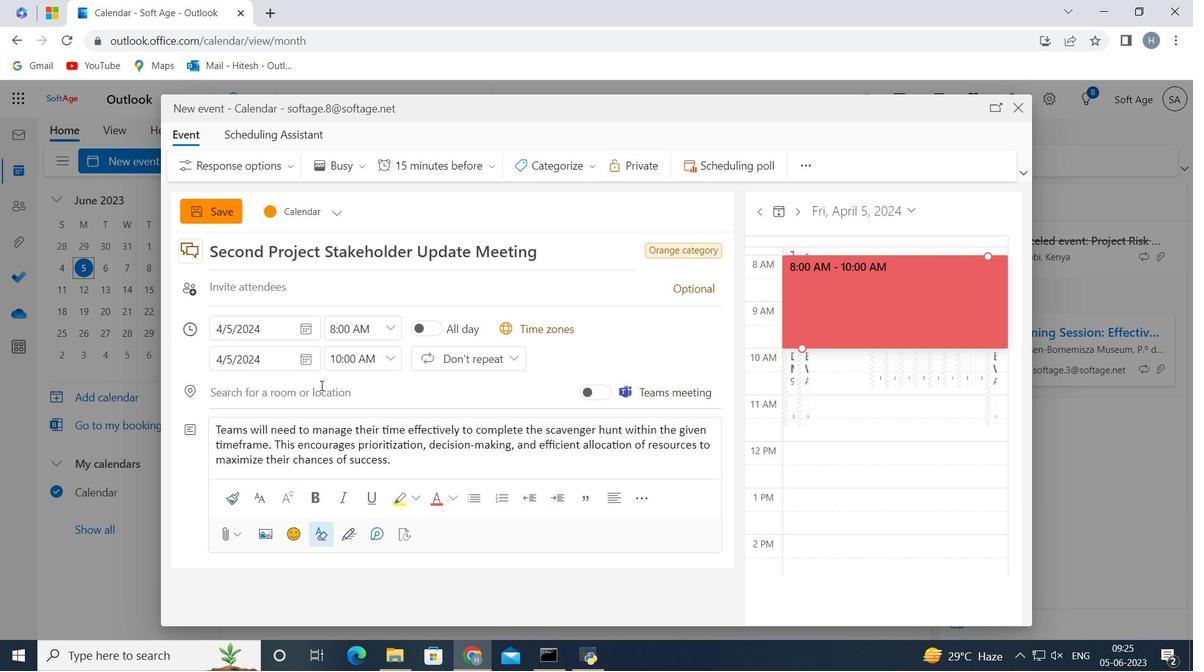 
Action: Mouse pressed left at (320, 385)
Screenshot: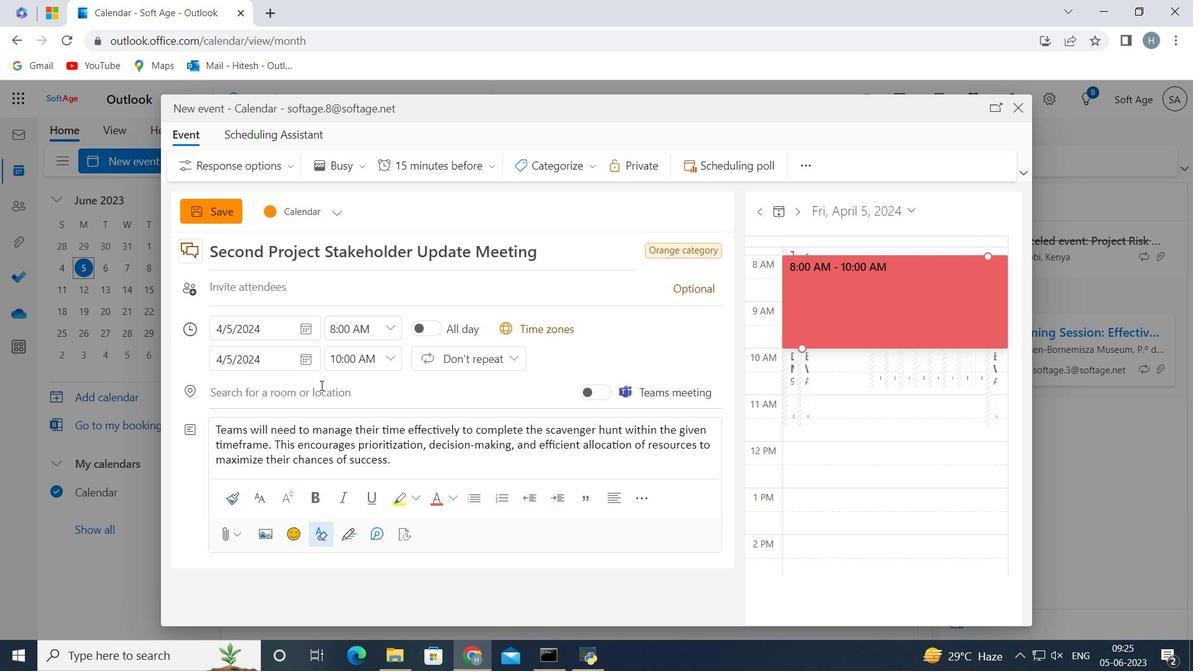 
Action: Key pressed <Key.shift>Phuket,<Key.space><Key.shift>Thailand
Screenshot: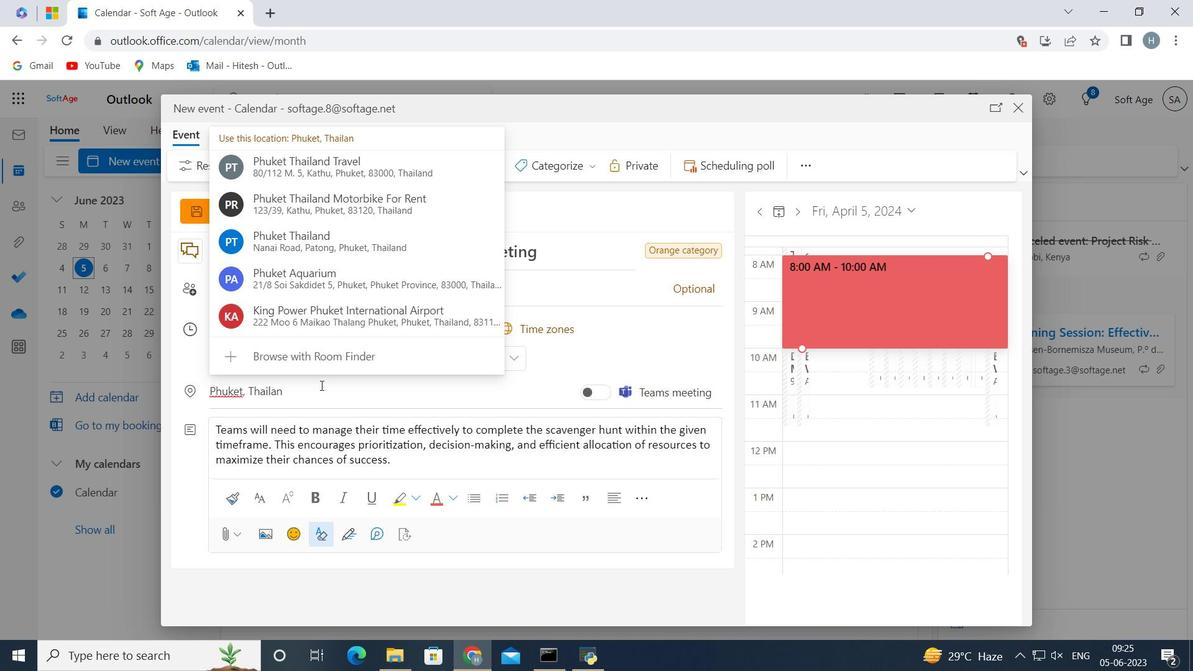 
Action: Mouse moved to (630, 337)
Screenshot: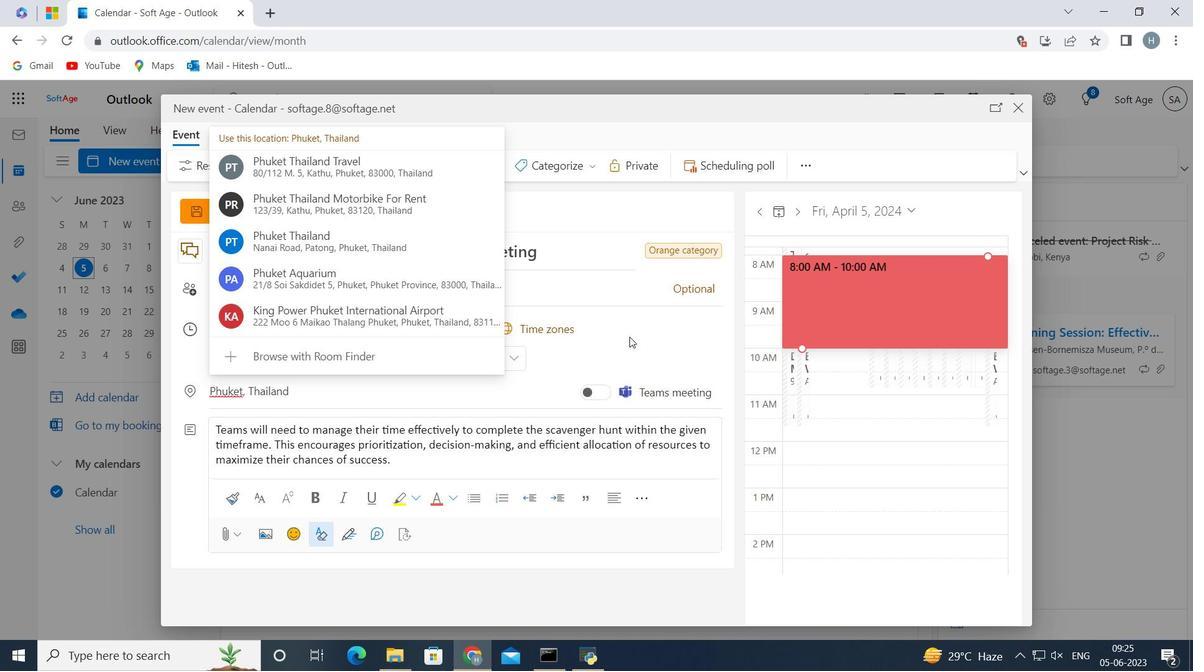 
Action: Mouse pressed left at (630, 337)
Screenshot: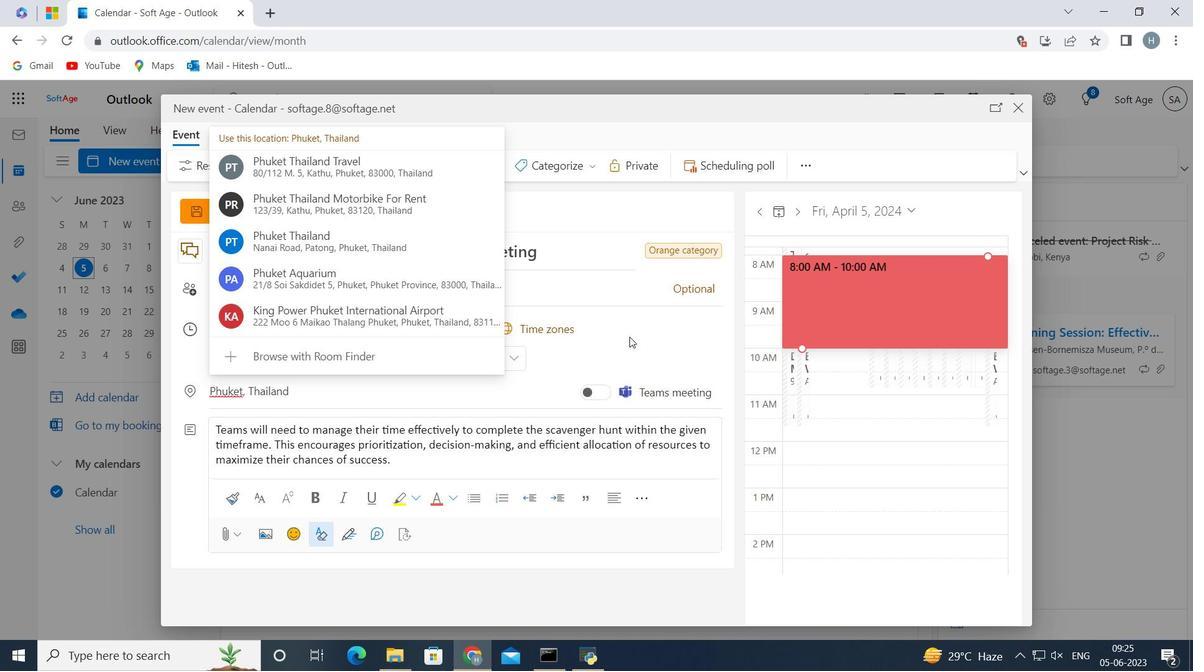 
Action: Mouse moved to (447, 295)
Screenshot: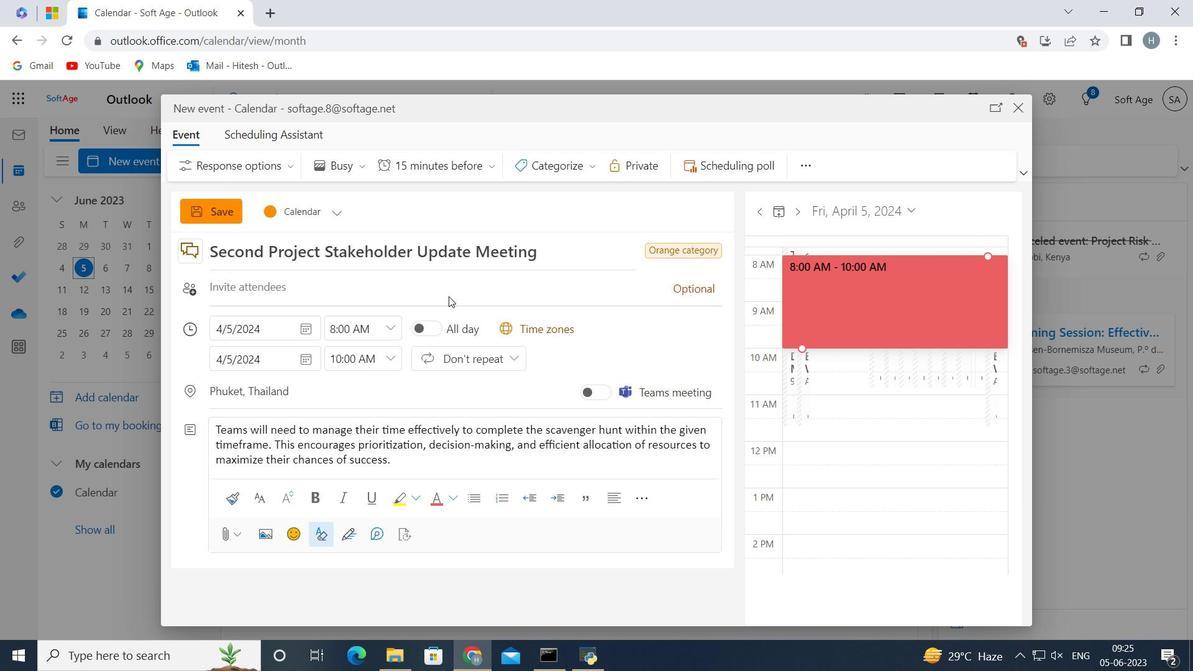
Action: Mouse pressed left at (447, 295)
Screenshot: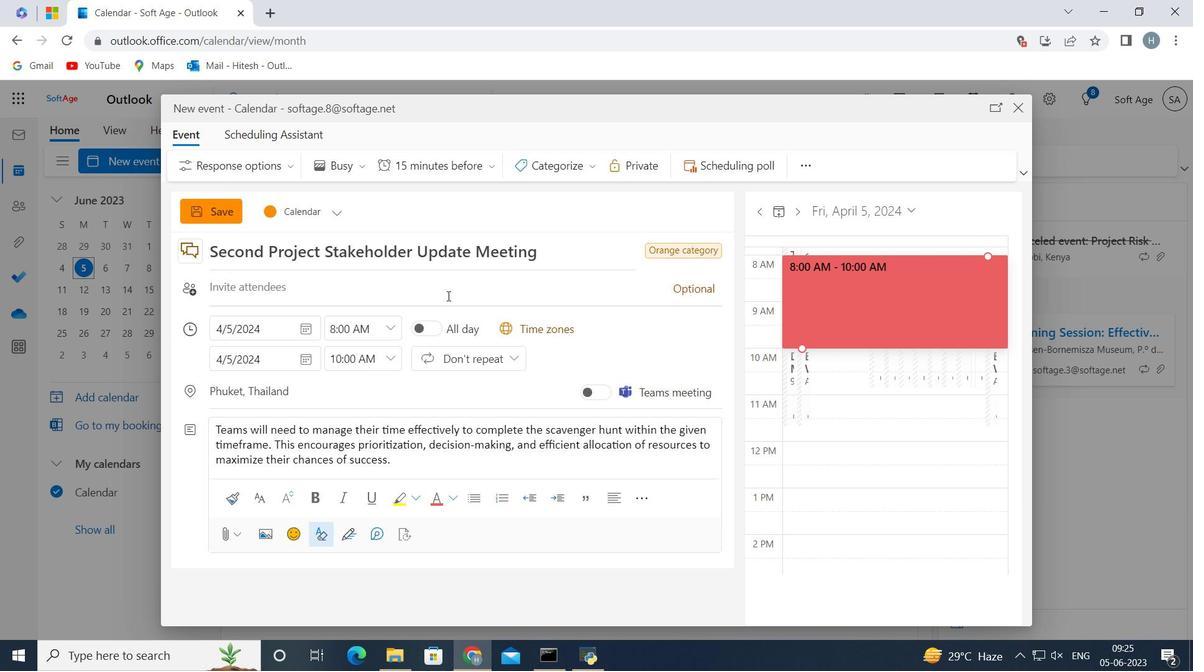 
Action: Mouse moved to (447, 295)
Screenshot: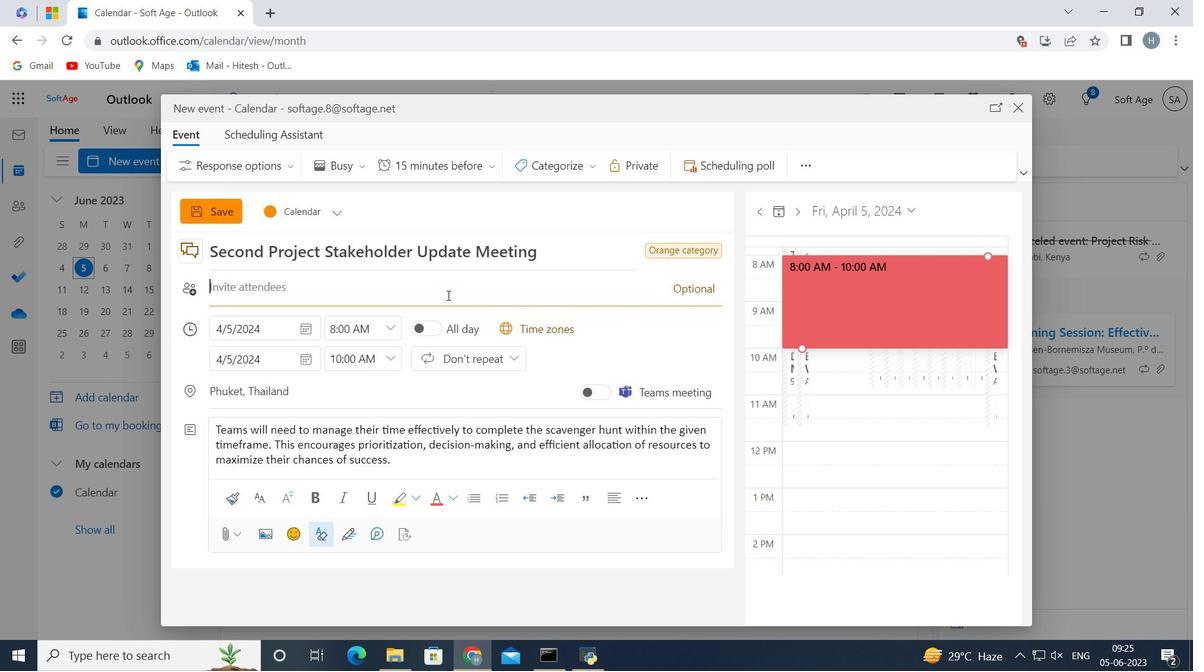 
Action: Key pressed softage.6<Key.shift>@softage.net
Screenshot: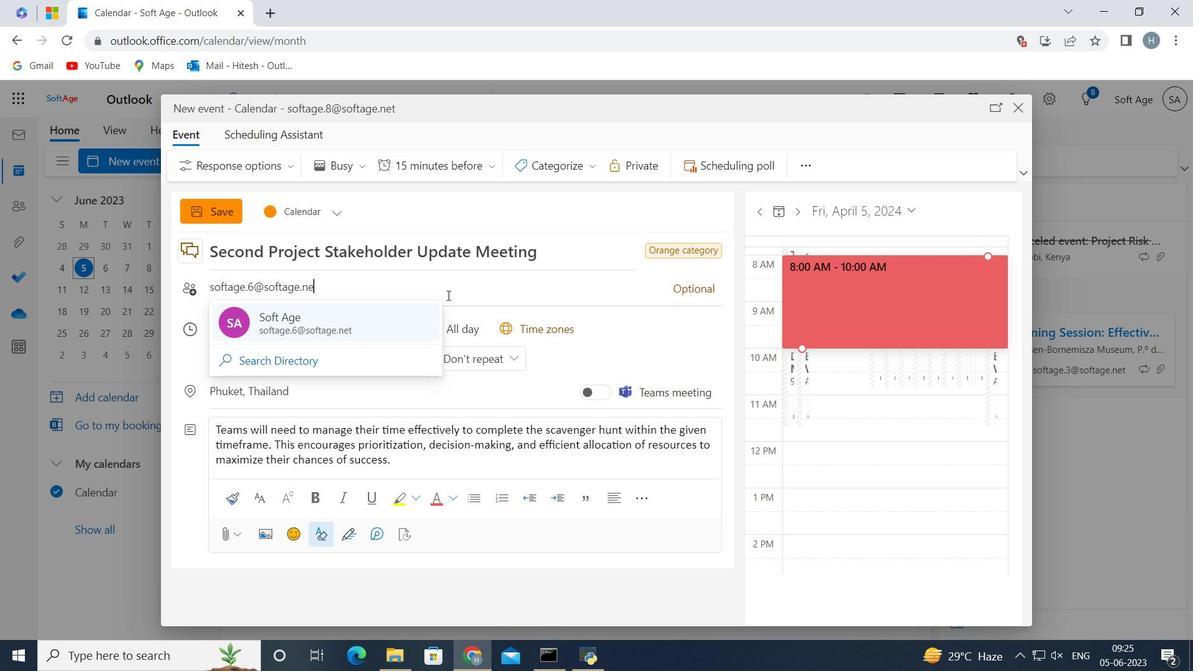 
Action: Mouse moved to (307, 325)
Screenshot: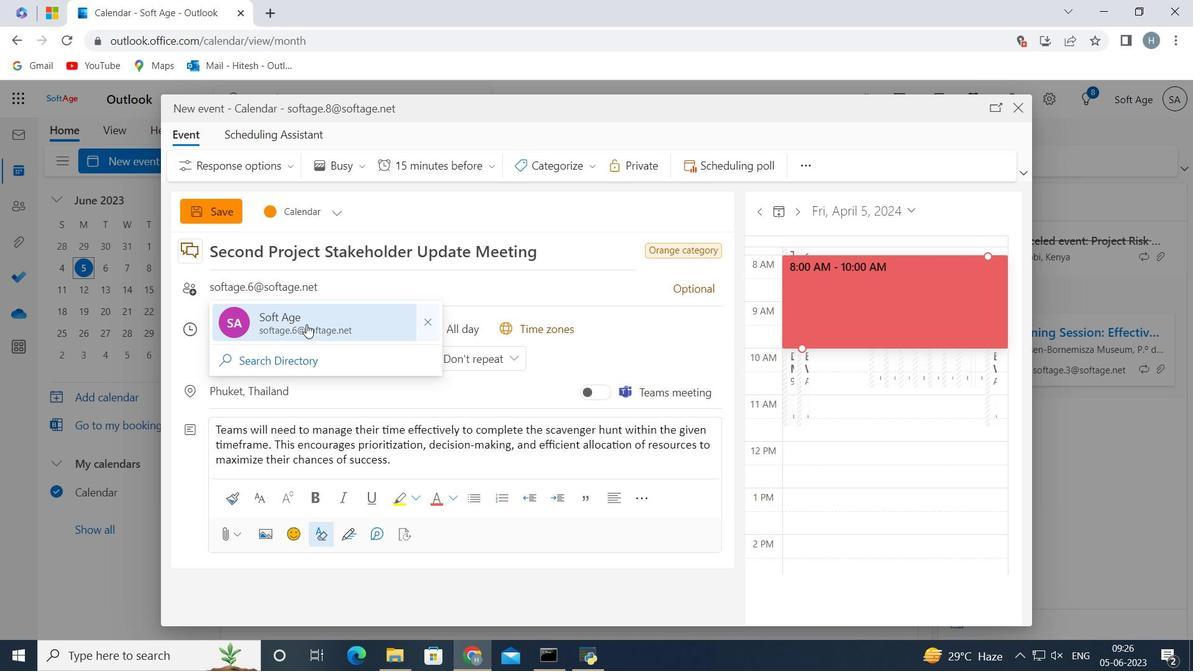 
Action: Mouse pressed left at (307, 325)
Screenshot: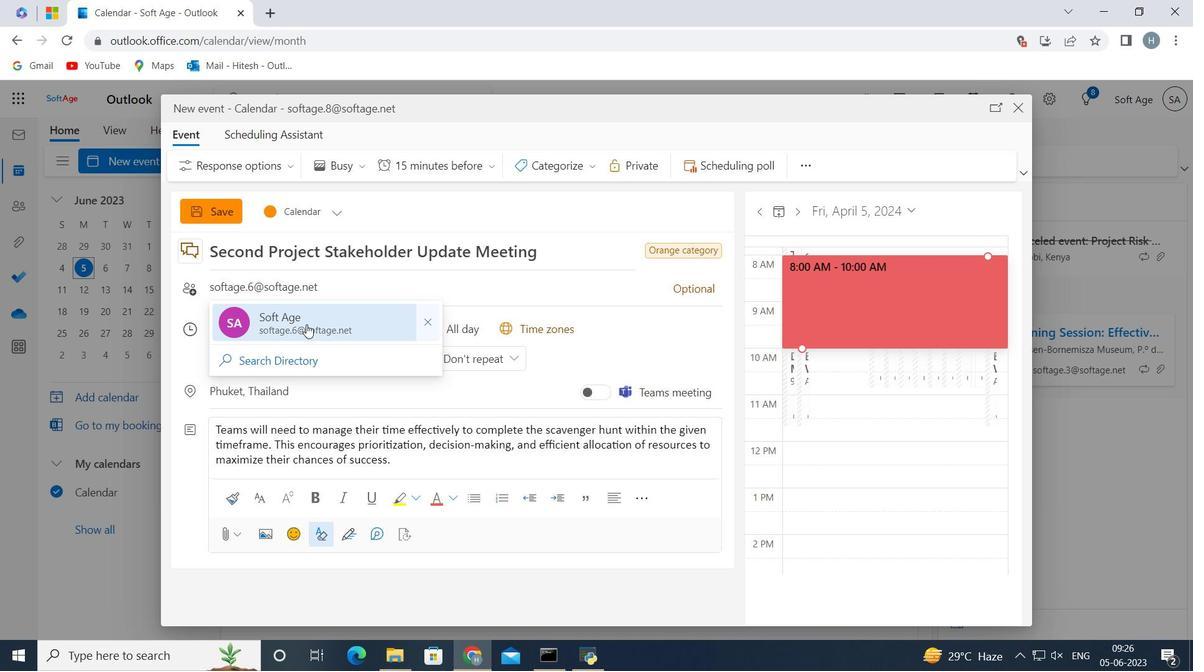 
Action: Key pressed softage.7<Key.shift>@softage.net
Screenshot: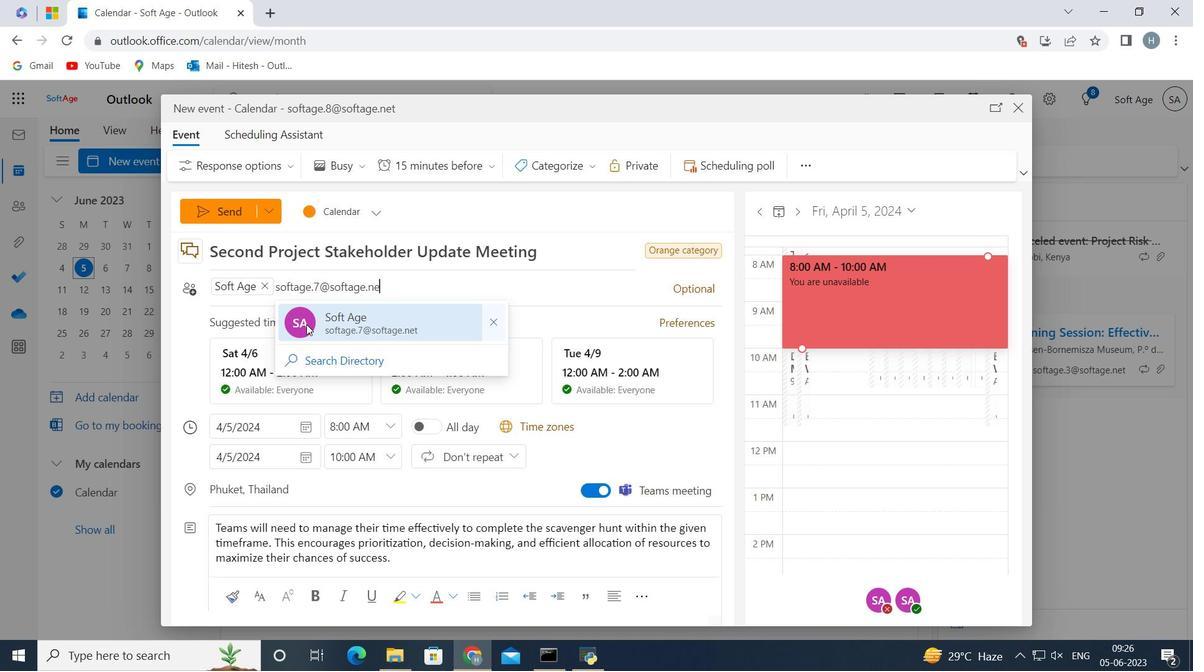 
Action: Mouse moved to (376, 321)
Screenshot: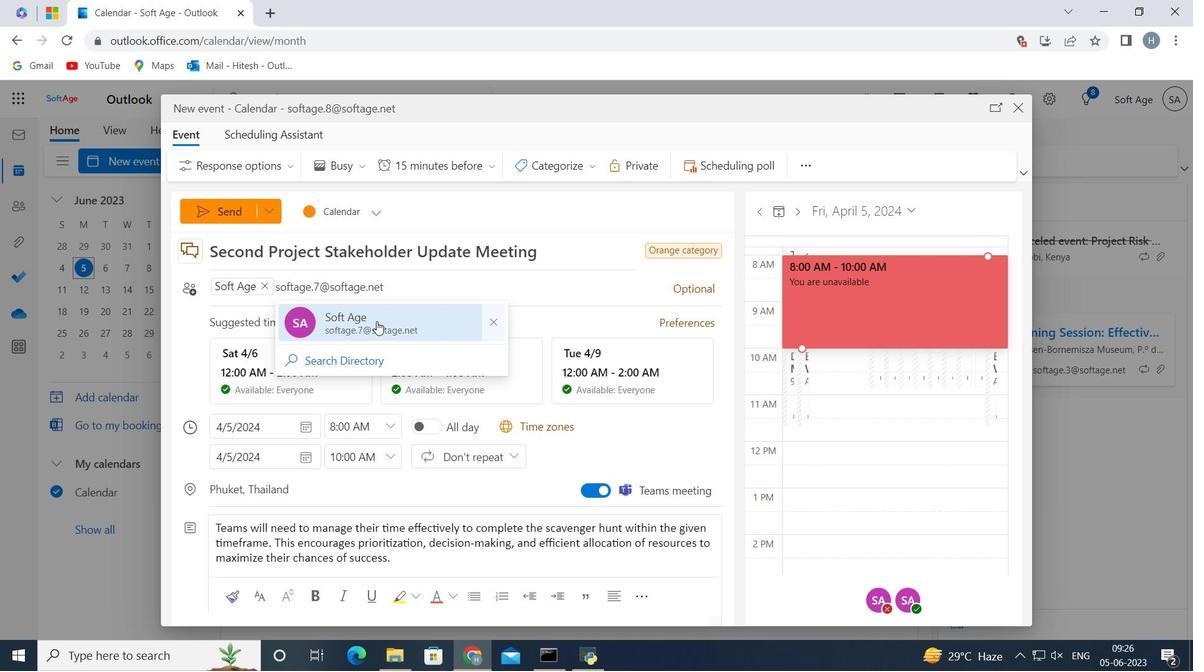 
Action: Mouse pressed left at (376, 321)
Screenshot: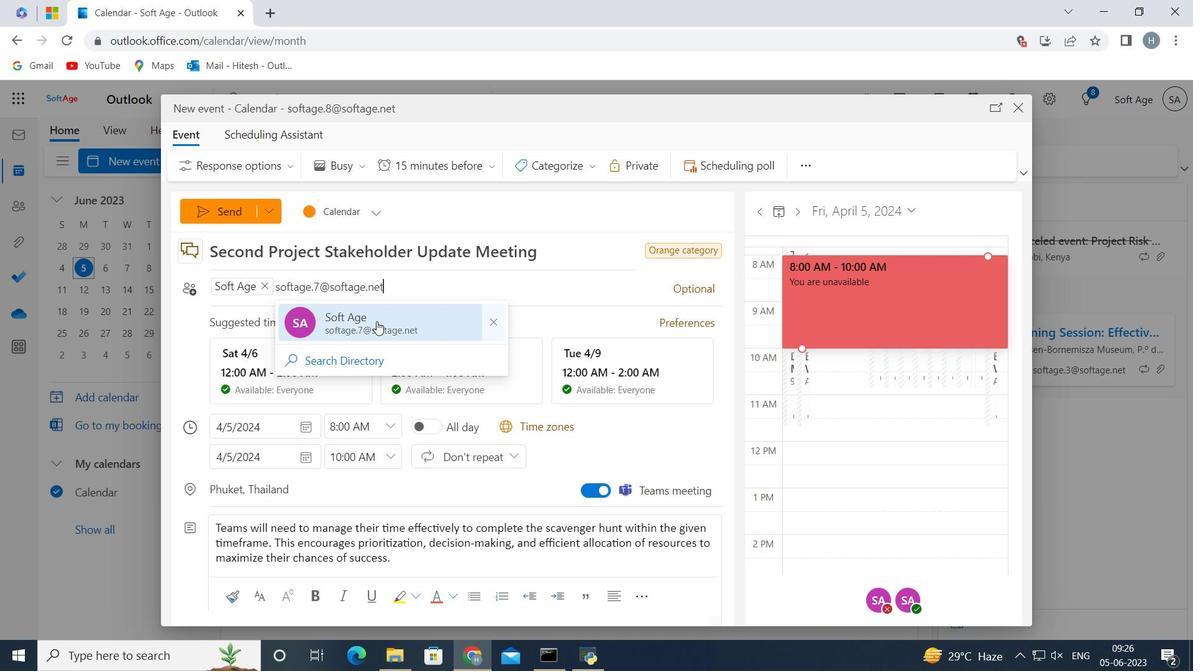 
Action: Mouse moved to (491, 165)
Screenshot: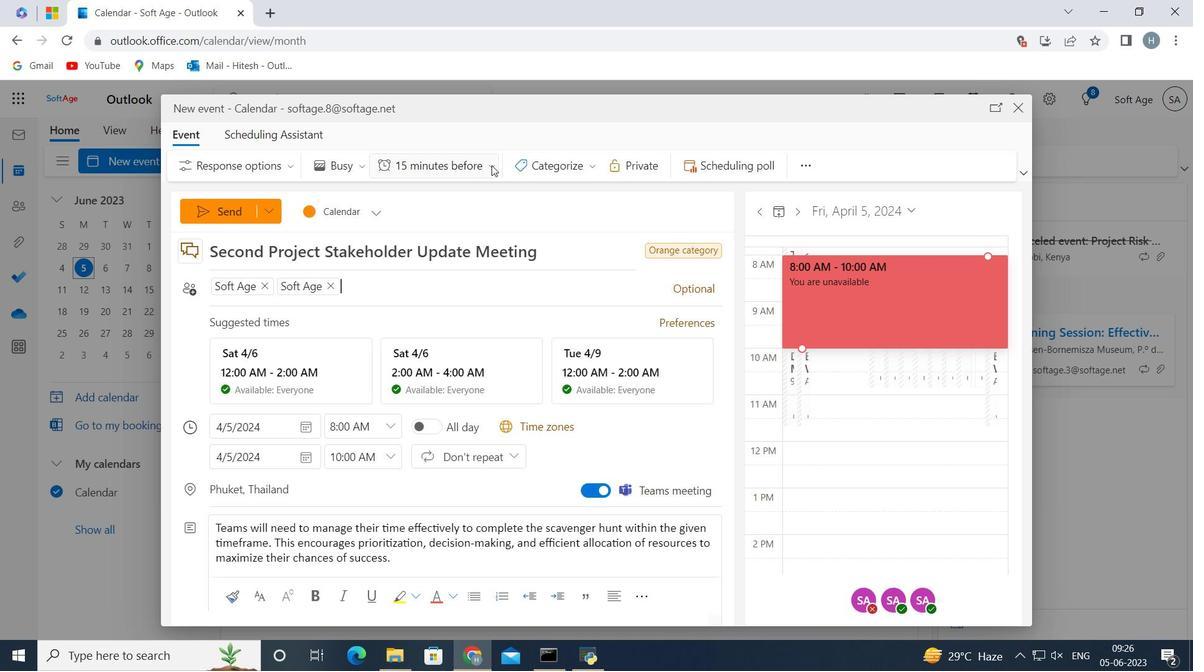 
Action: Mouse pressed left at (491, 165)
Screenshot: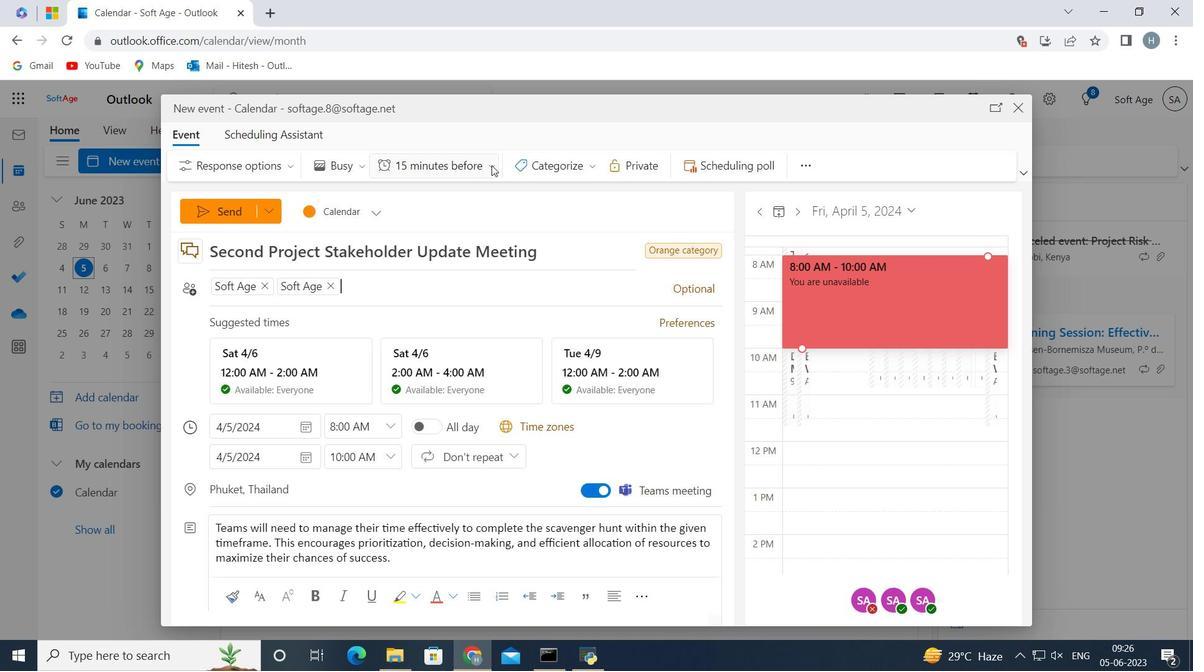 
Action: Mouse moved to (456, 472)
Screenshot: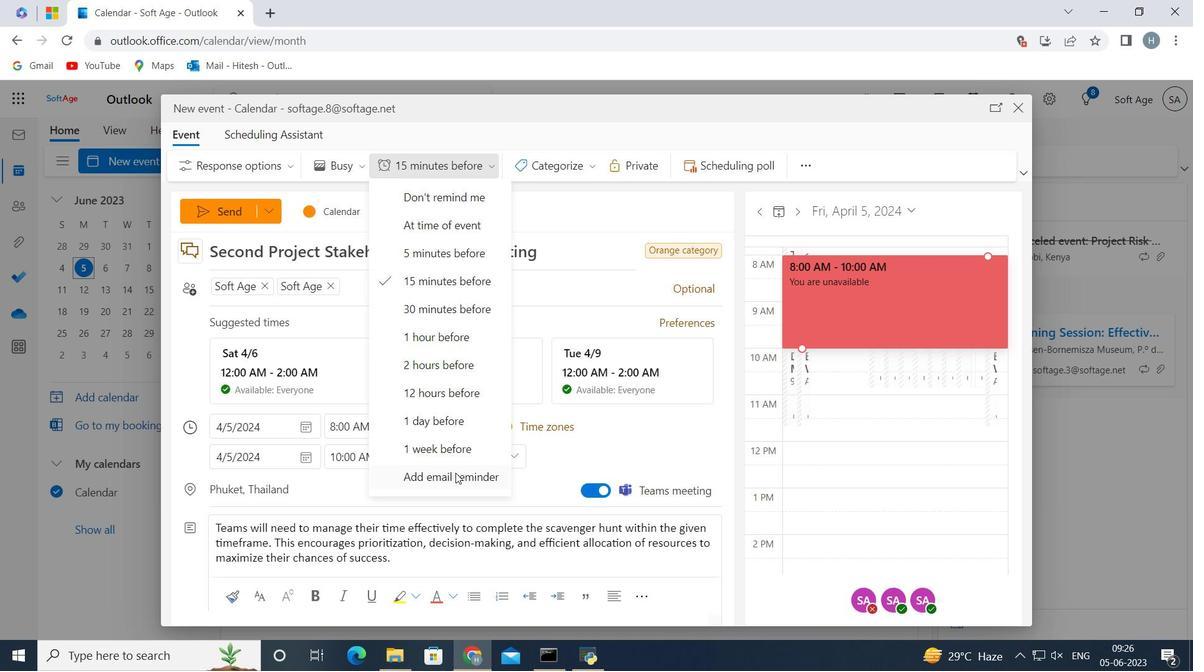 
Action: Mouse pressed left at (456, 472)
Screenshot: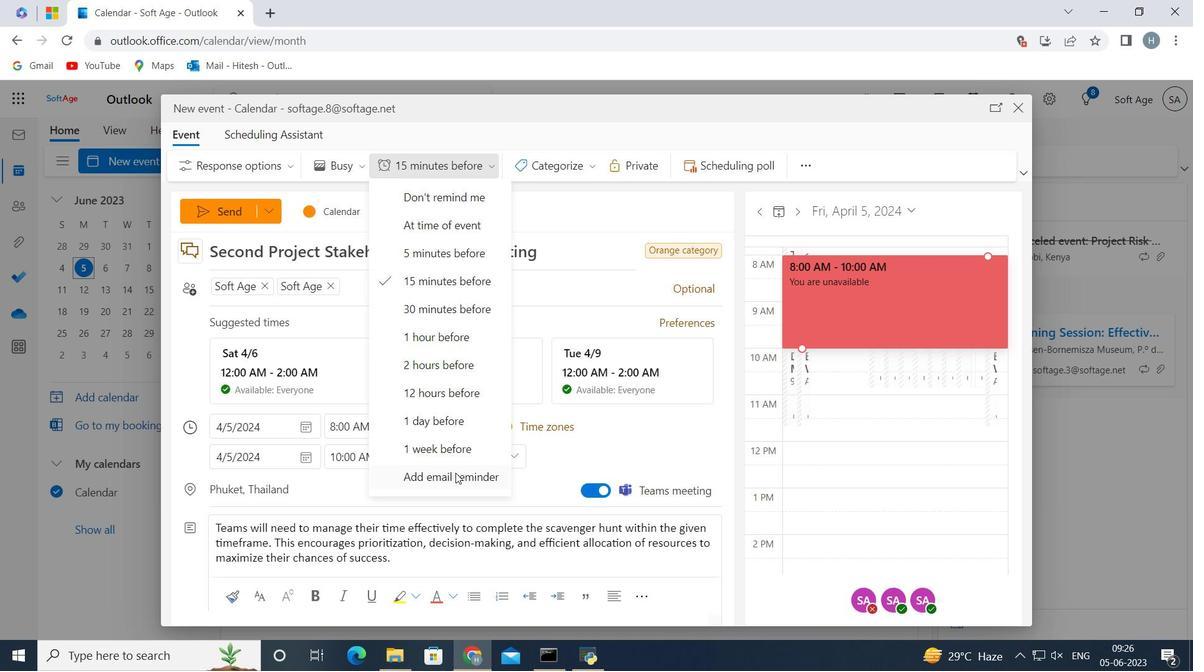 
Action: Mouse moved to (497, 251)
Screenshot: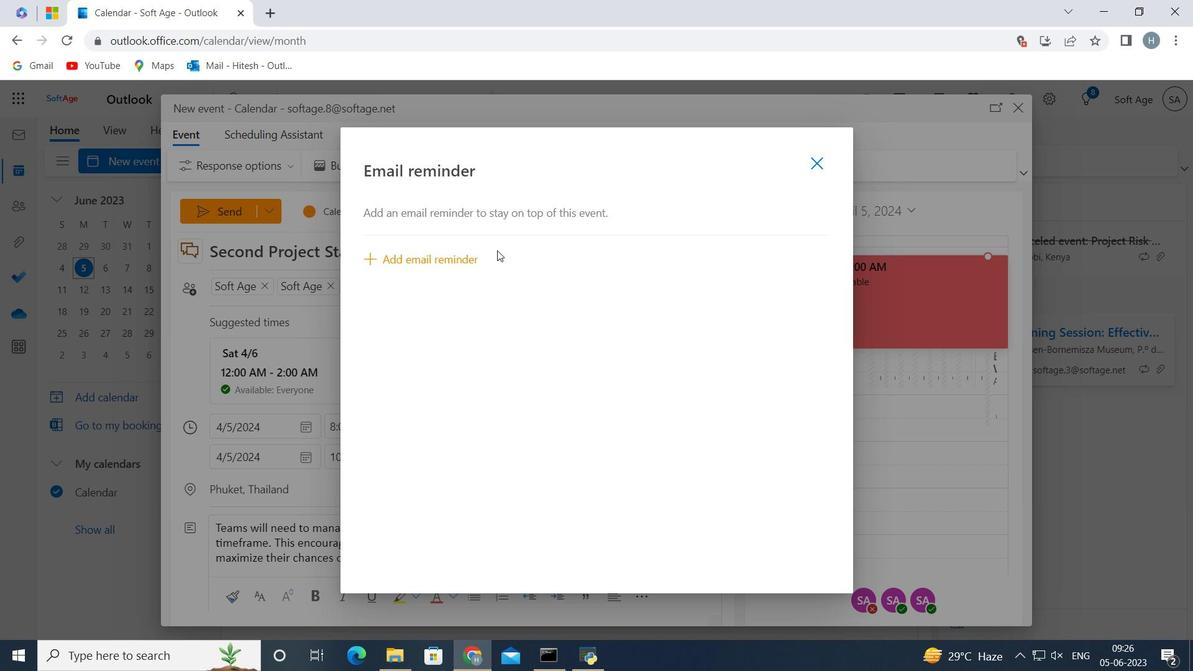 
Action: Mouse pressed left at (497, 251)
Screenshot: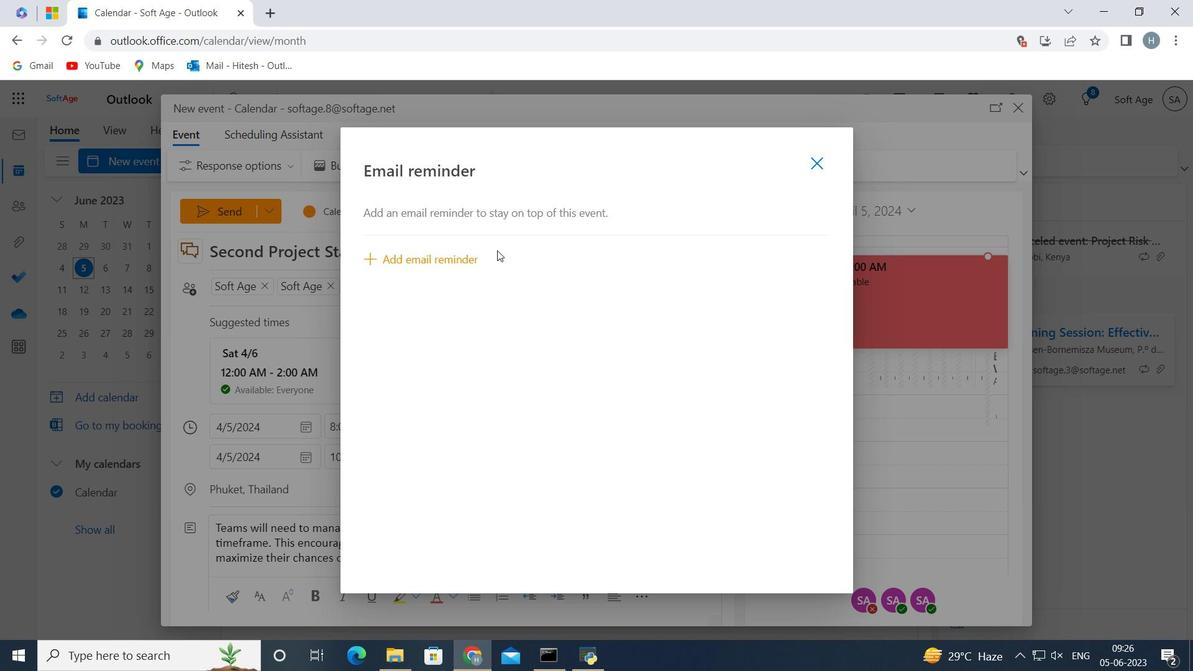 
Action: Mouse moved to (443, 264)
Screenshot: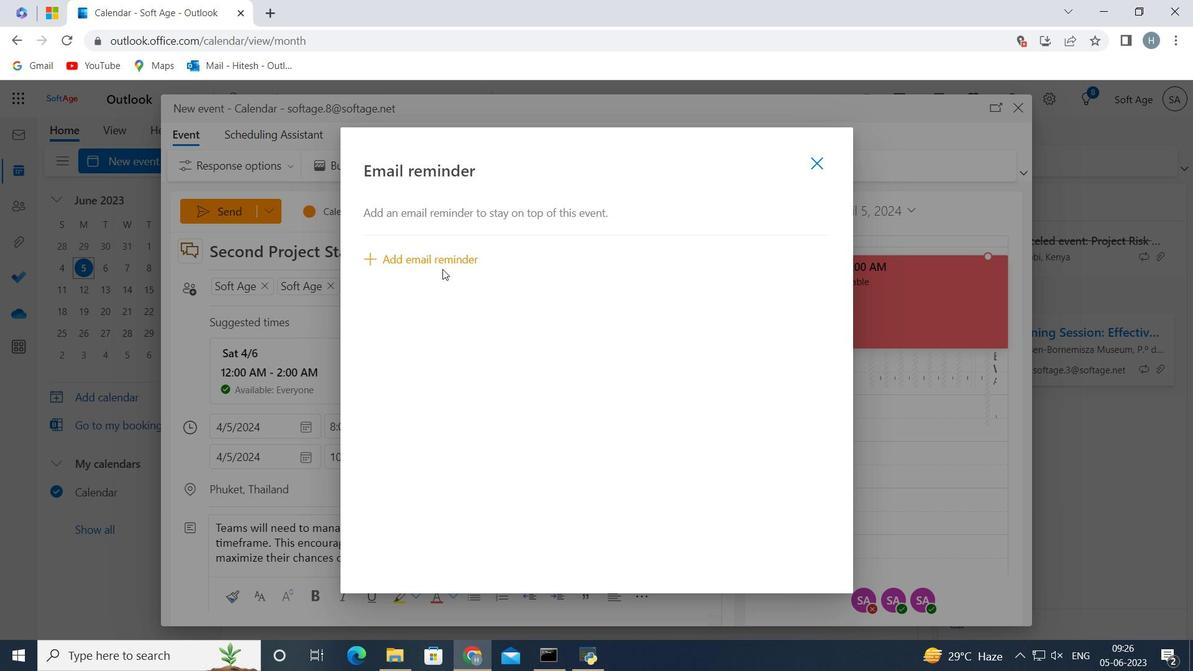 
Action: Mouse pressed left at (443, 264)
Screenshot: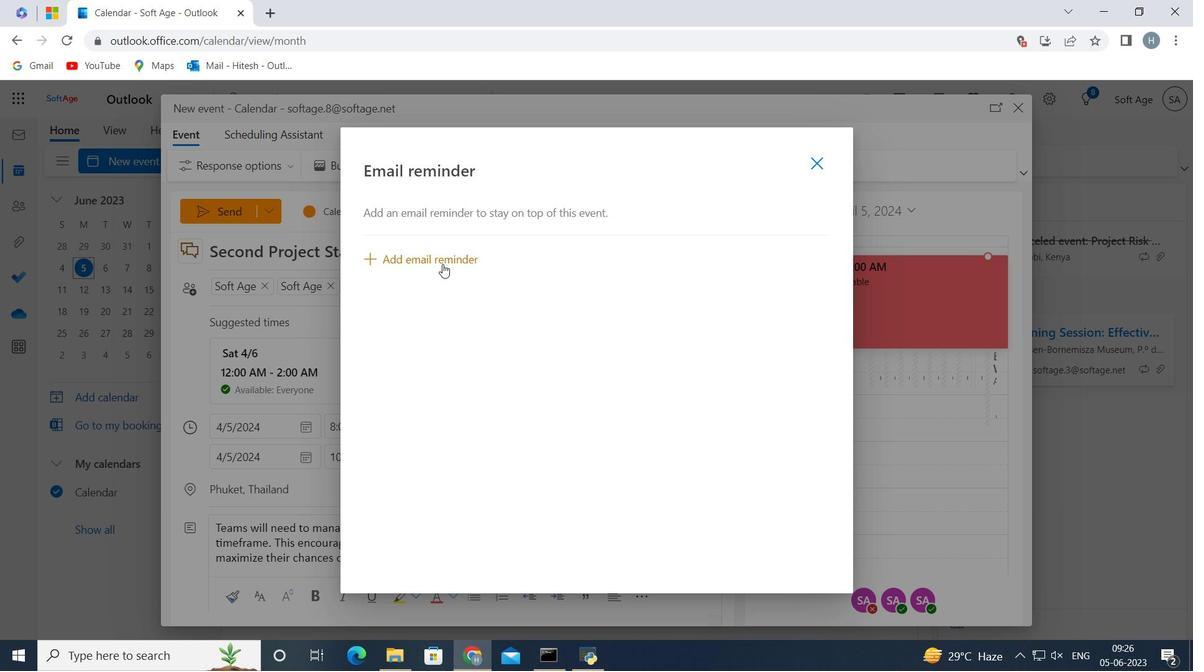 
Action: Mouse moved to (531, 250)
Screenshot: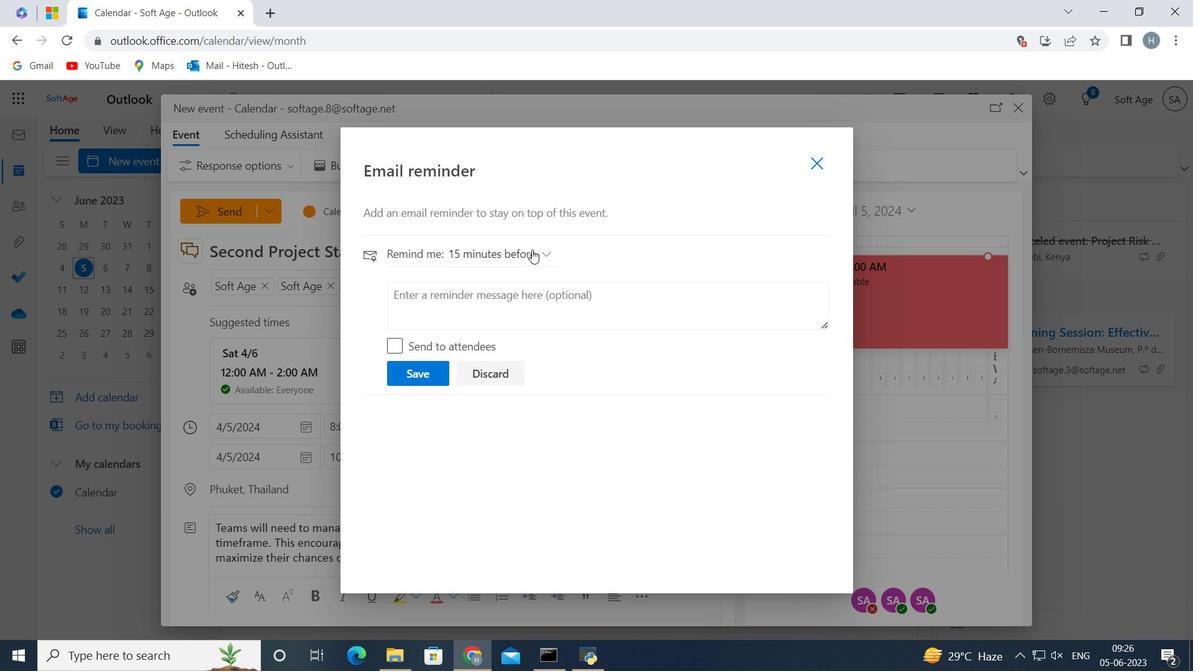 
Action: Mouse pressed left at (531, 250)
Screenshot: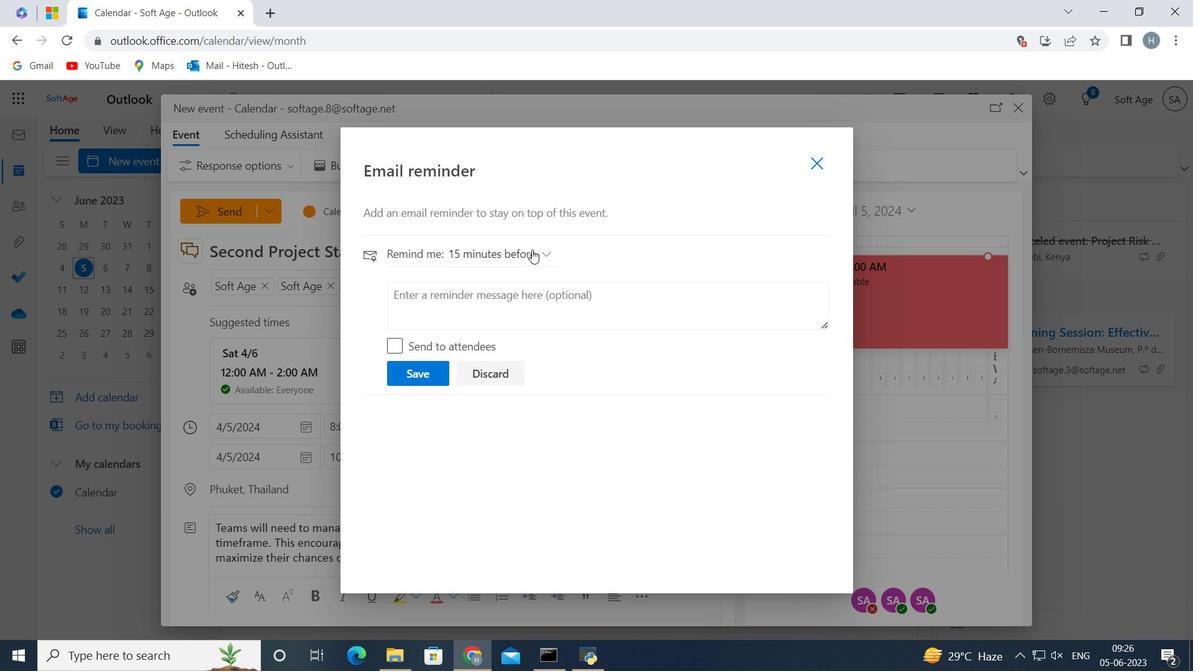 
Action: Mouse moved to (482, 523)
Screenshot: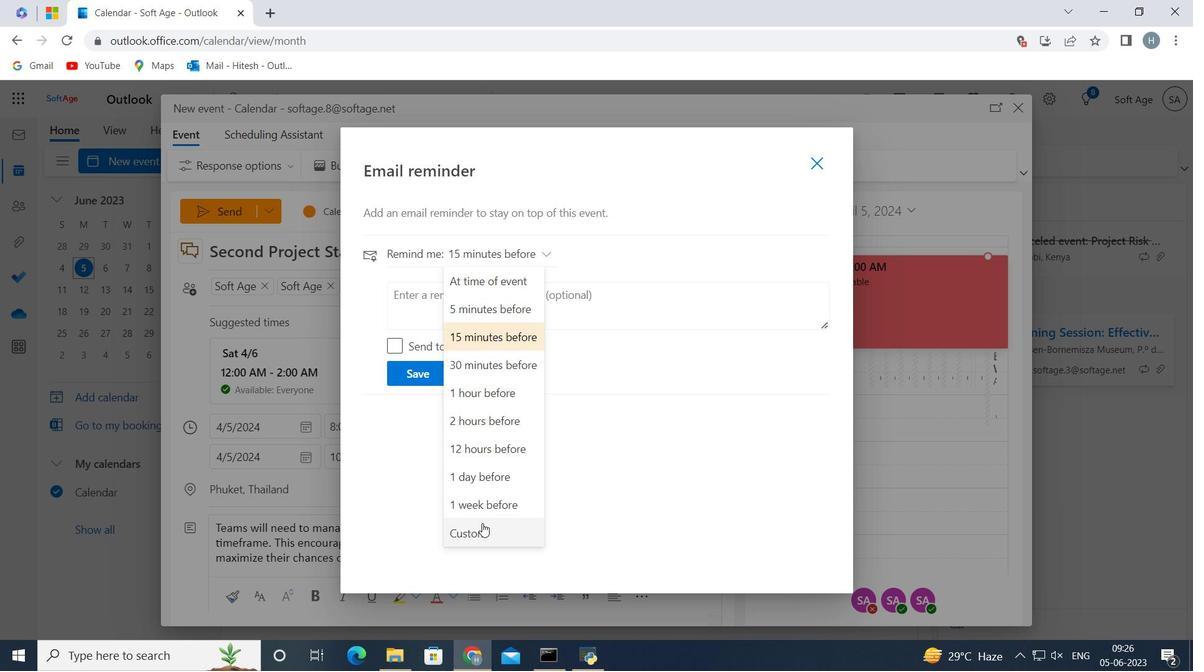 
Action: Mouse pressed left at (482, 523)
Screenshot: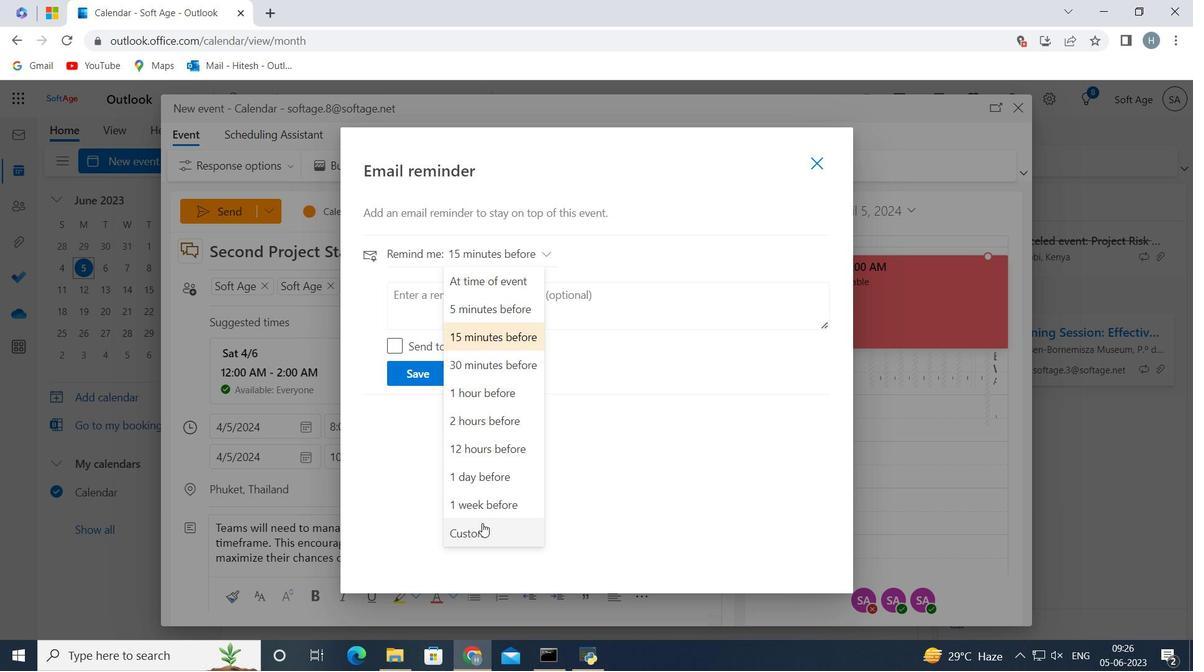 
Action: Mouse moved to (513, 336)
Screenshot: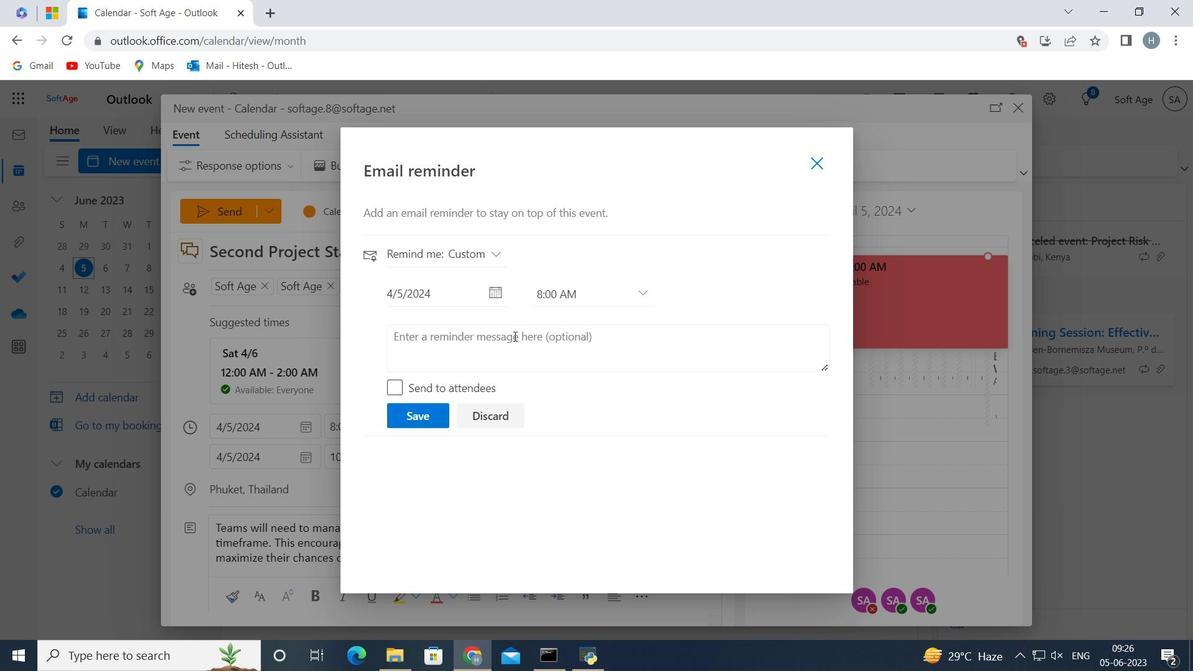 
Action: Mouse pressed left at (513, 336)
Screenshot: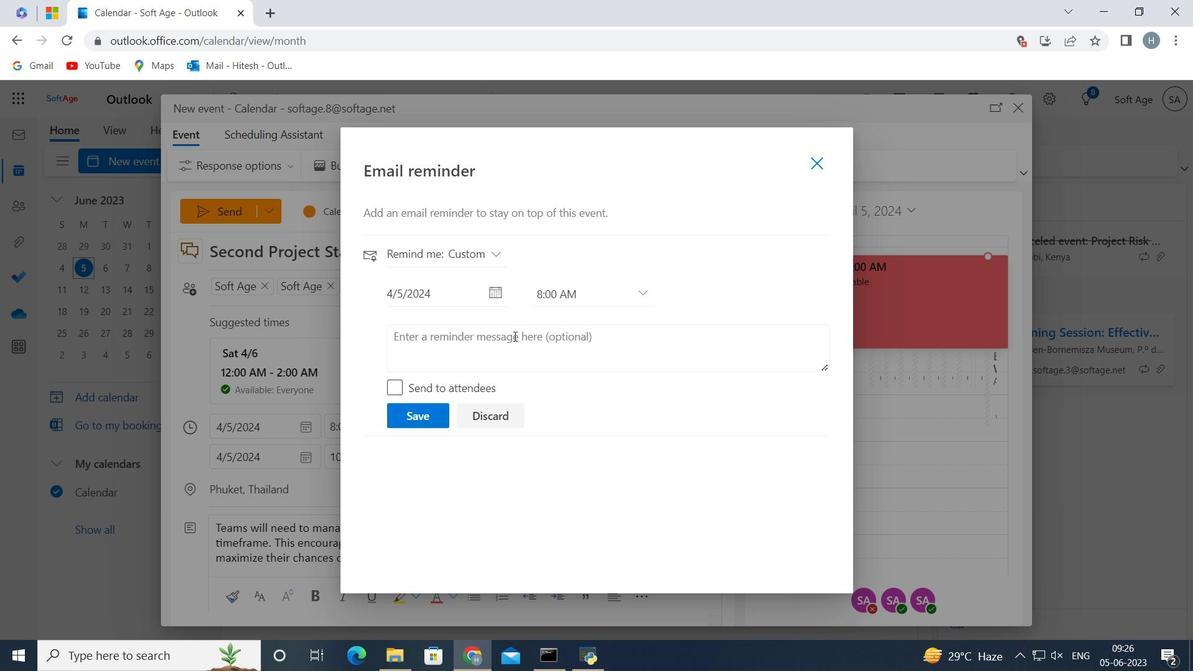 
Action: Mouse moved to (523, 357)
Screenshot: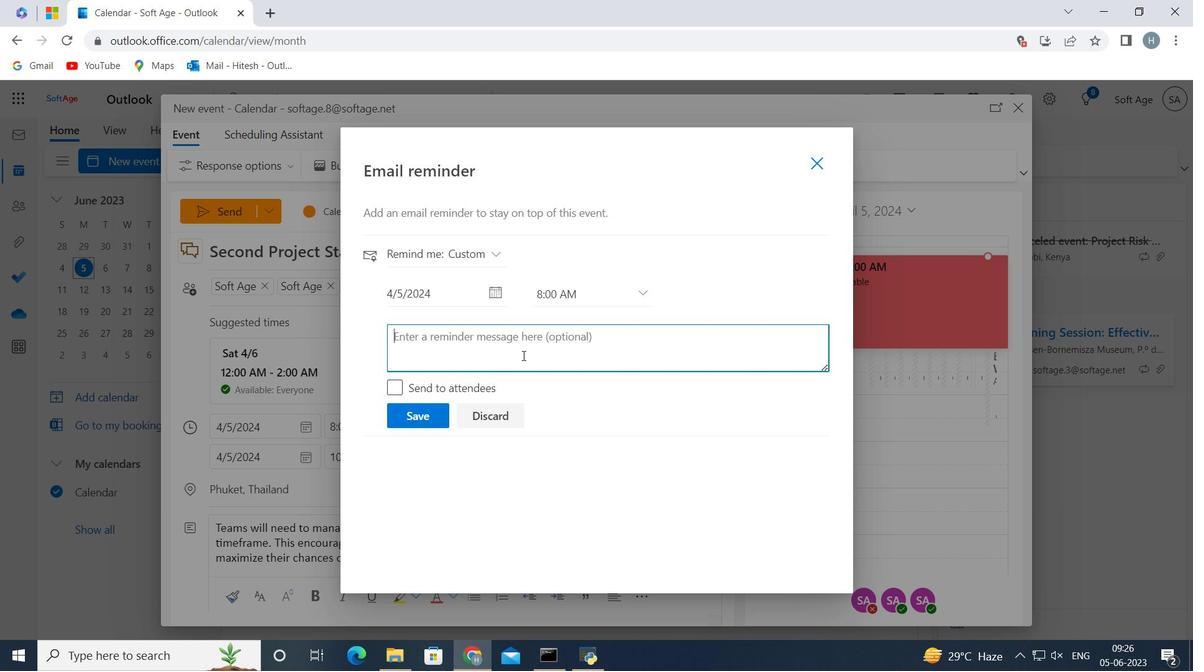 
Action: Mouse pressed left at (523, 357)
Screenshot: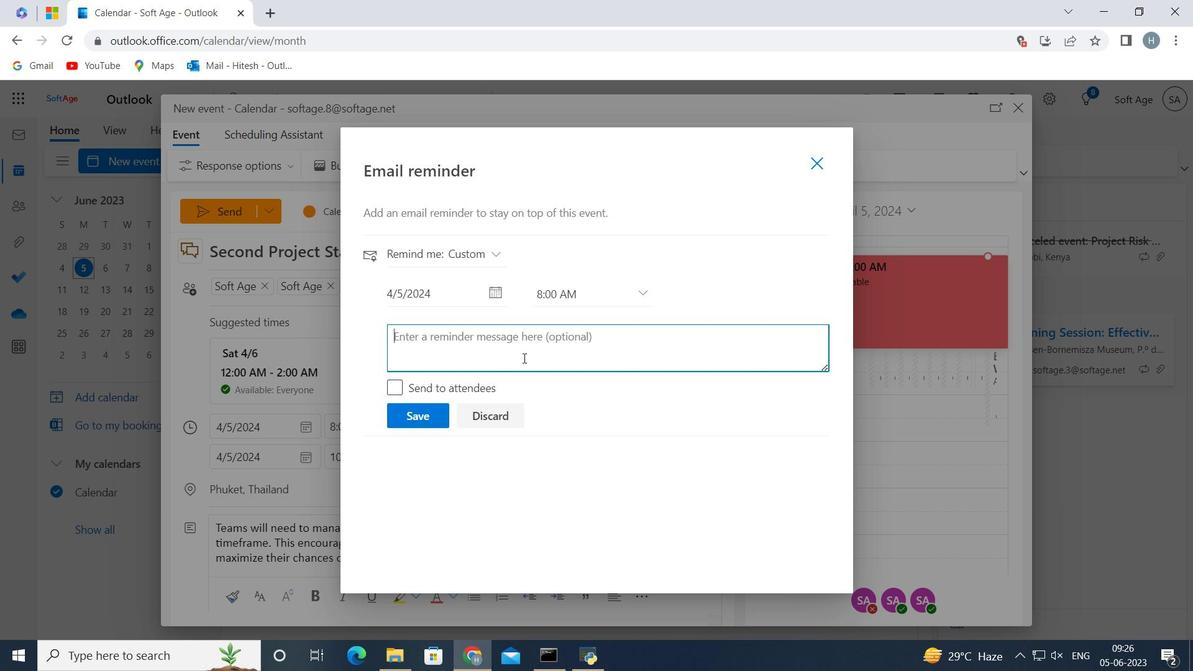 
Action: Key pressed 8<Key.backspace>588<Key.space>week<Key.space><Key.shift>Before
Screenshot: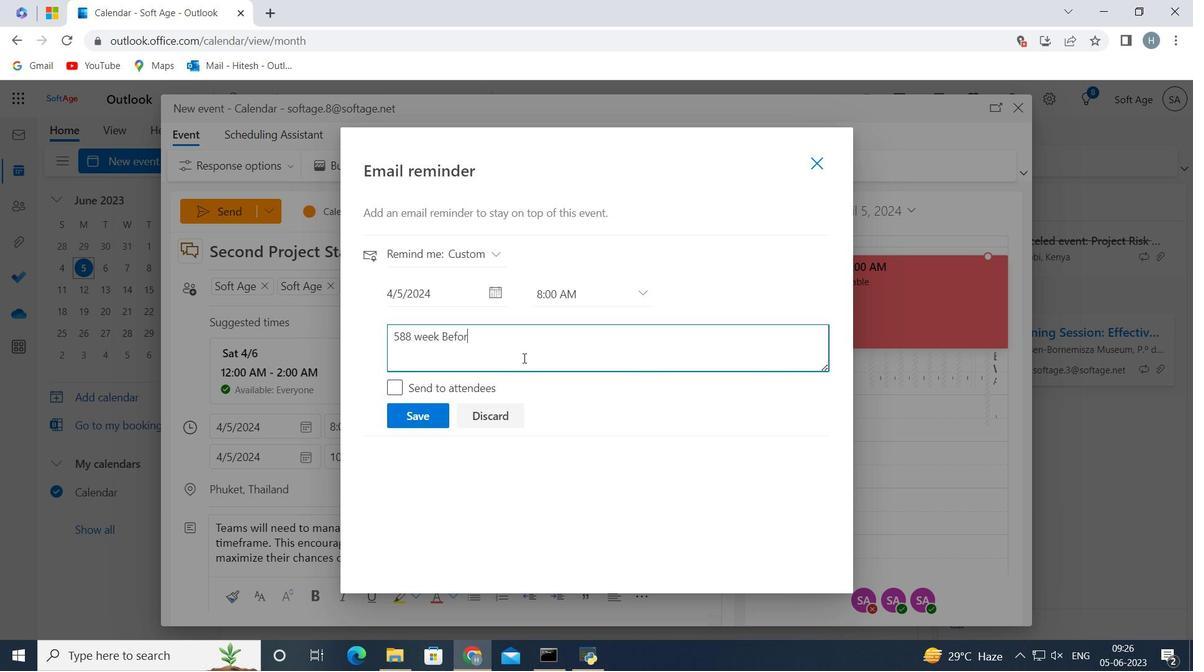 
Action: Mouse moved to (423, 411)
Screenshot: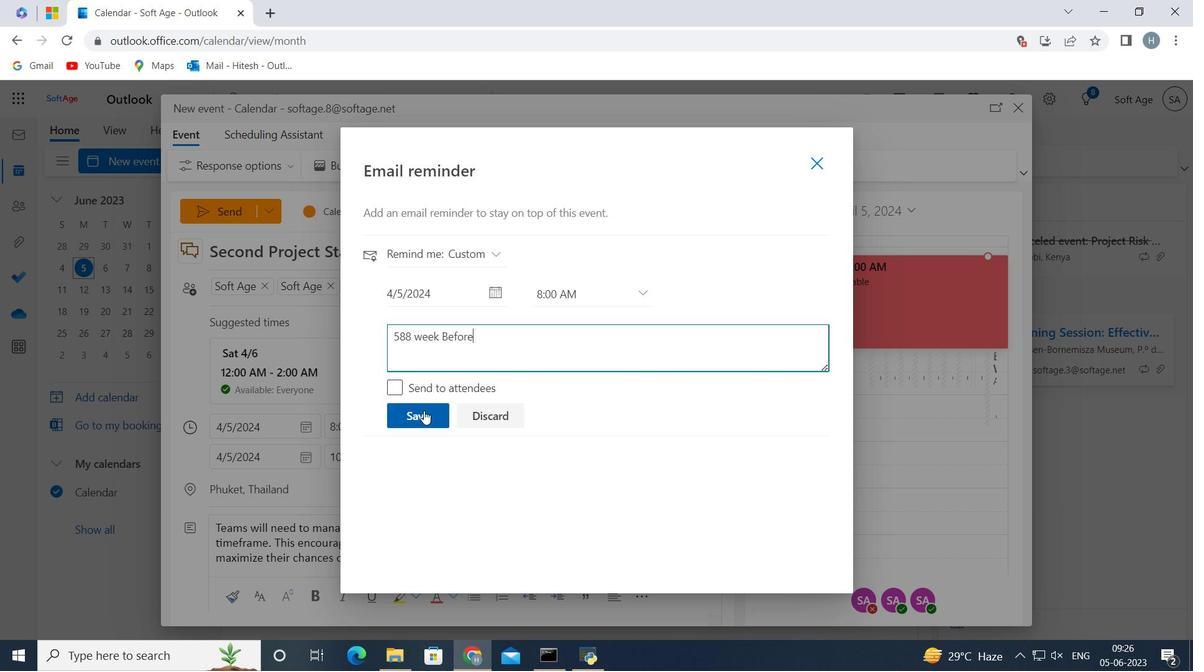 
Action: Mouse pressed left at (423, 411)
Screenshot: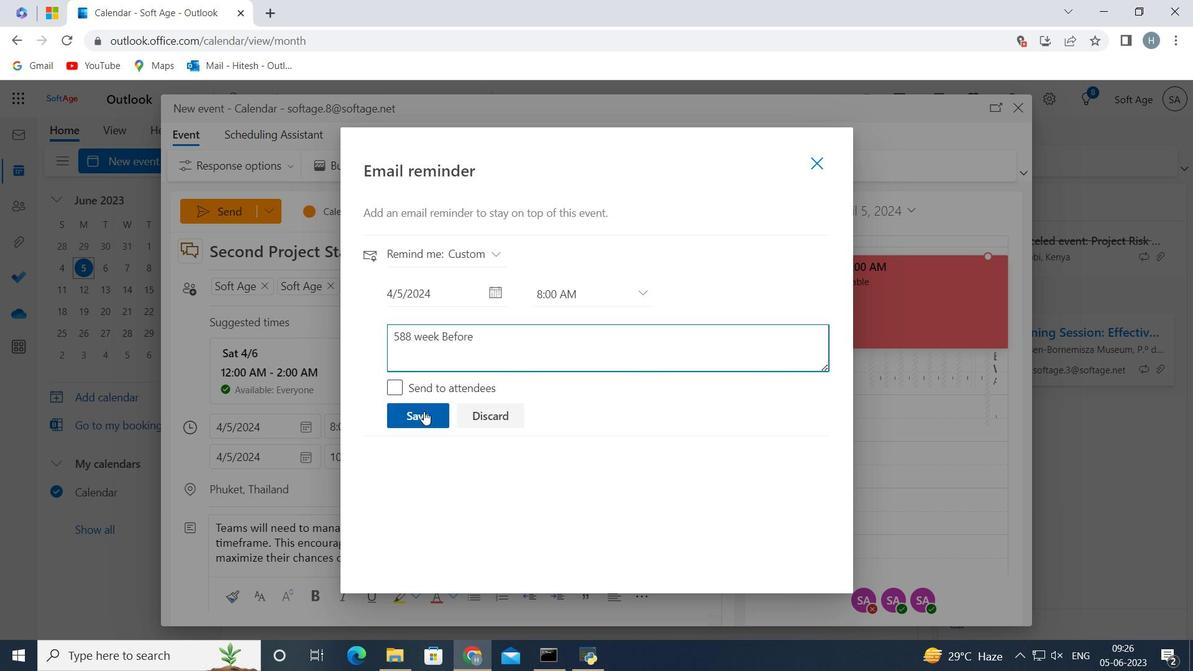 
Action: Mouse moved to (820, 164)
Screenshot: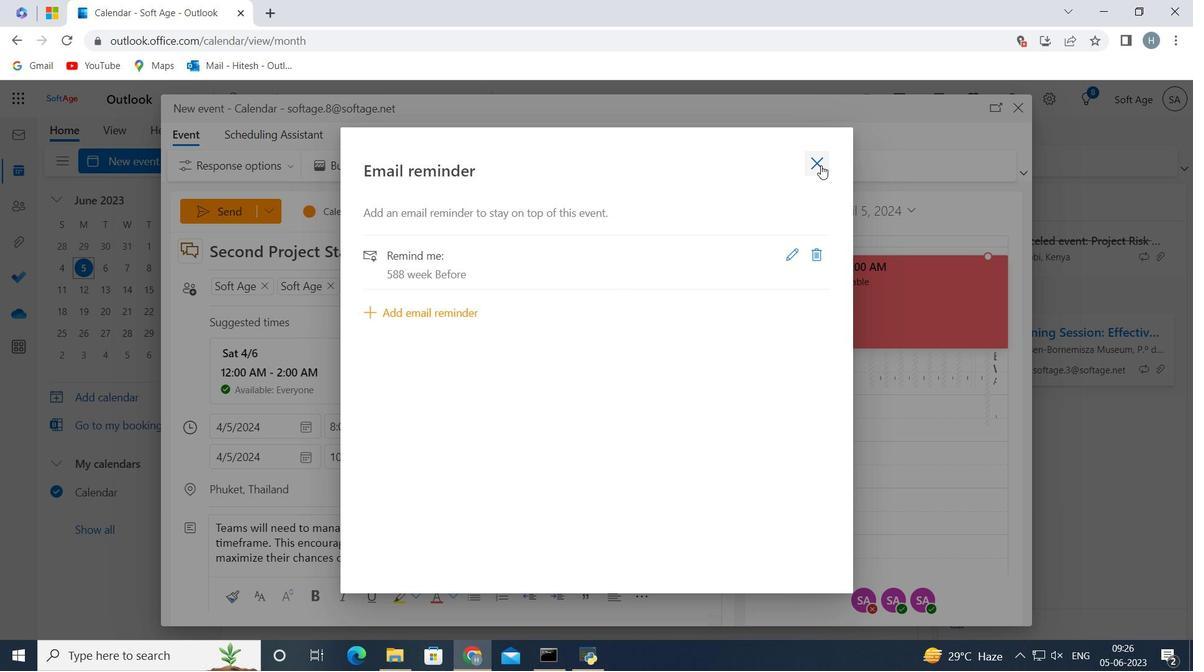 
Action: Mouse pressed left at (820, 164)
Screenshot: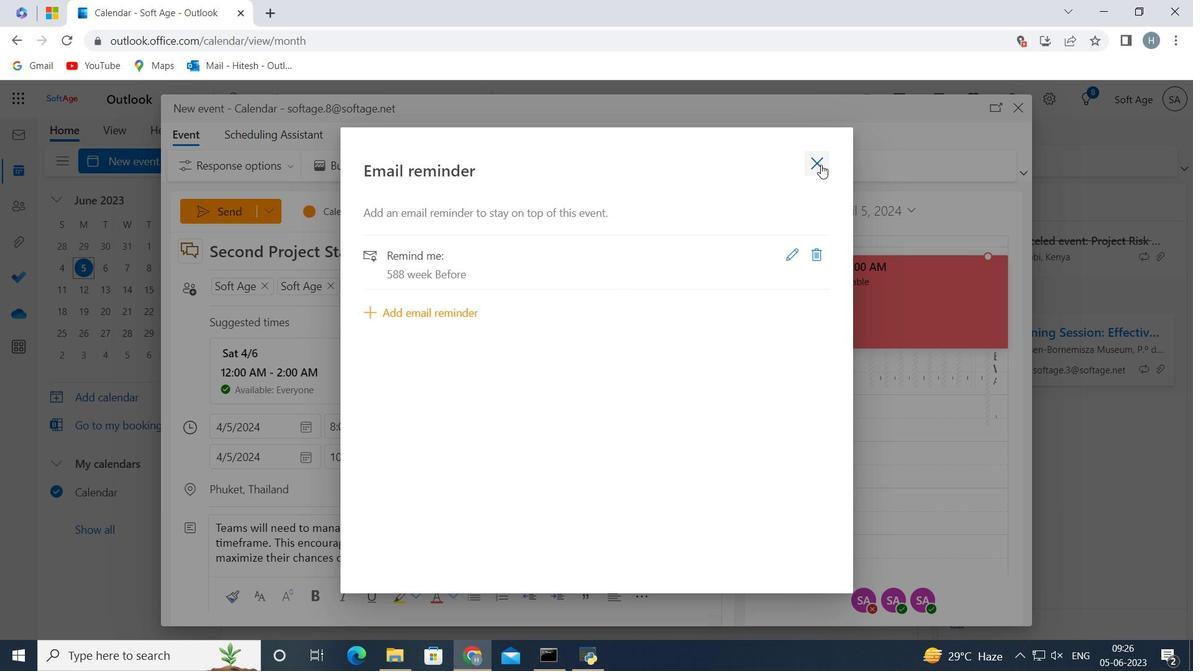 
Action: Mouse moved to (676, 431)
Screenshot: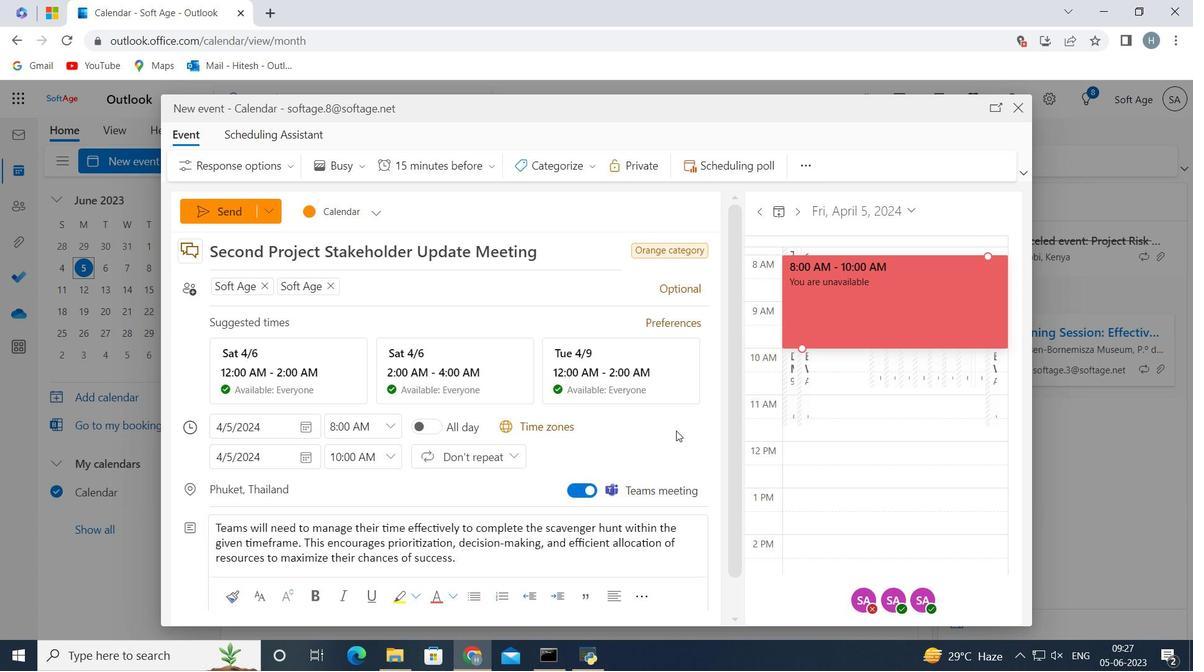 
